 Task: Create new vendor bill with Date Opened: 26-Apr-23, Select Vendor: La Salsa, Terms: Net 7. Make bill entry for item-1 with Date: 26-Apr-23, Description: Loaded Nachos, Expense Account: Travel & Entertainment : Meals, Quantity: 1, Unit Price: 14.99, Sales Tax: Y, Sales Tax Included: Y, Tax Table: Sales Tax. Make entry for item-2 with Date: 26-Apr-23, Description: Fajitas, Expense Account: Travel & Entertainment : Meals, Quantity: 2, Unit Price: 6.29, Sales Tax: Y, Sales Tax Included: Y, Tax Table: Sales Tax. Post Bill with Post Date: 26-Apr-23, Post to Accounts: Liabilities:Accounts Payble. Pay / Process Payment with Transaction Date: 02-May-23, Amount: 27.57, Transfer Account: Checking Account. Go to 'Print Bill'.
Action: Mouse moved to (134, 30)
Screenshot: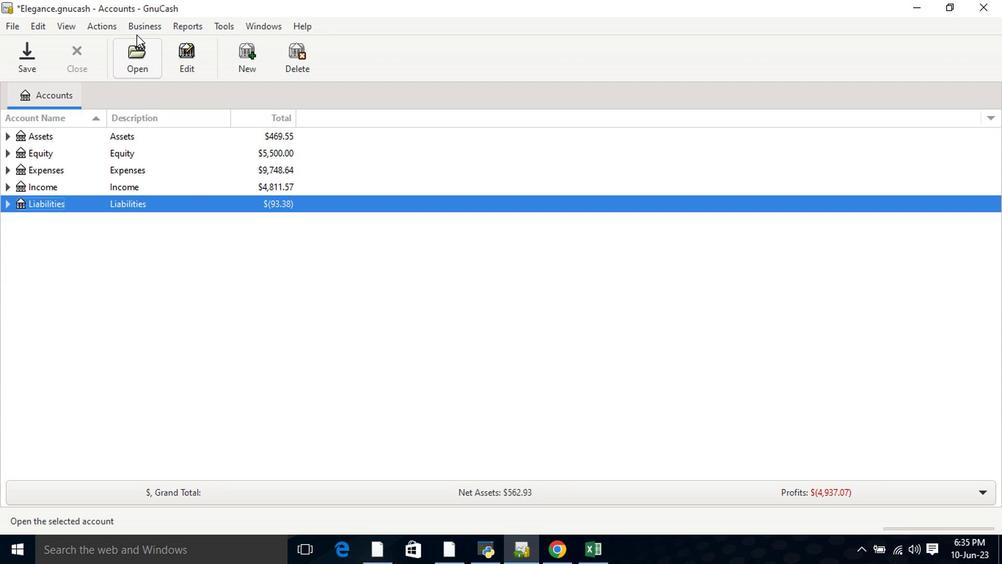 
Action: Mouse pressed left at (134, 30)
Screenshot: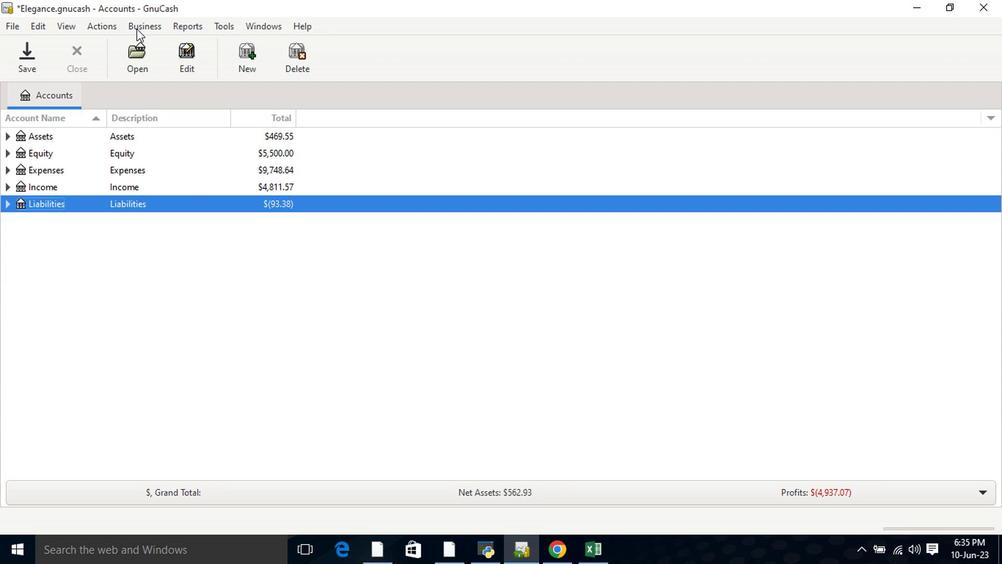 
Action: Mouse moved to (155, 61)
Screenshot: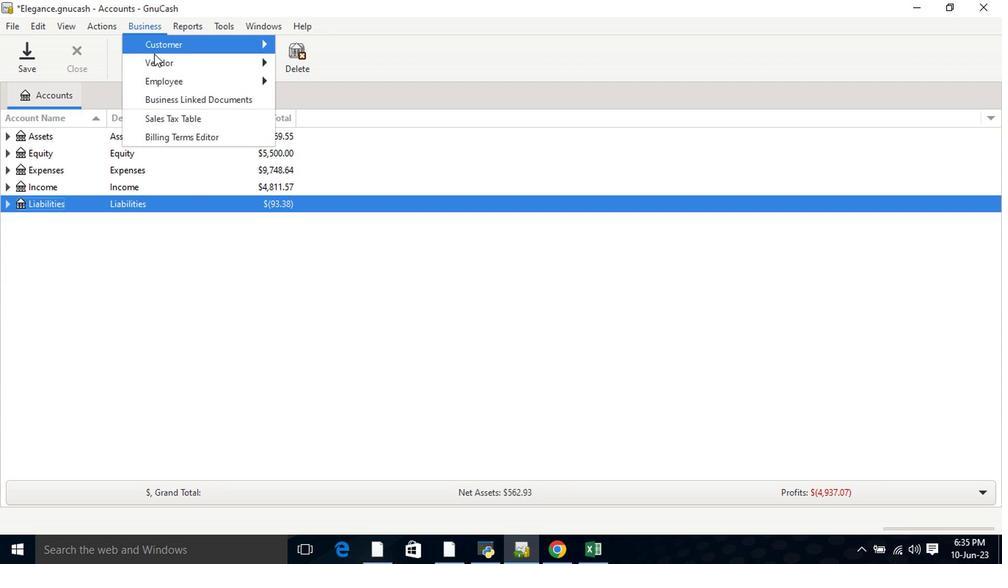 
Action: Mouse pressed left at (155, 61)
Screenshot: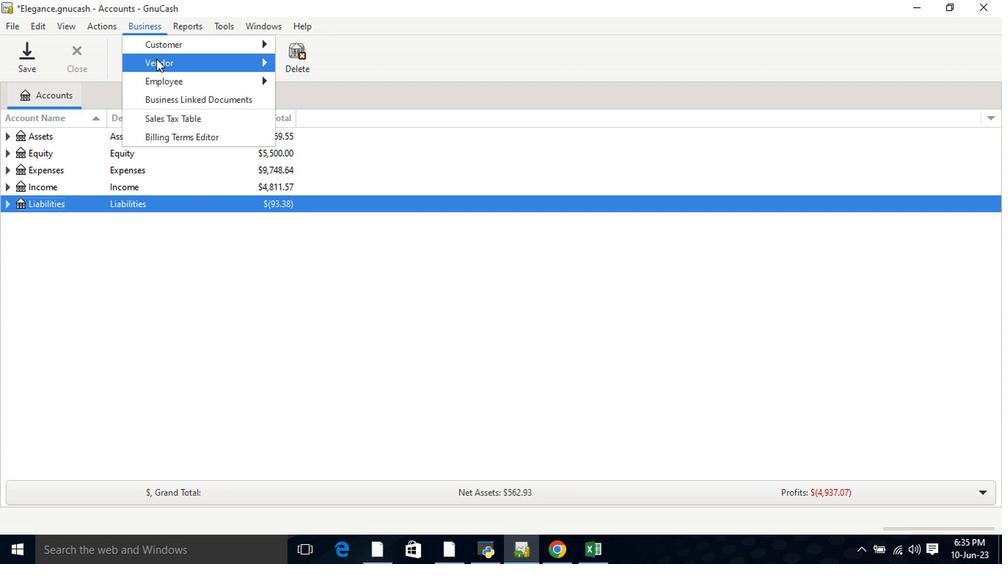 
Action: Mouse moved to (321, 118)
Screenshot: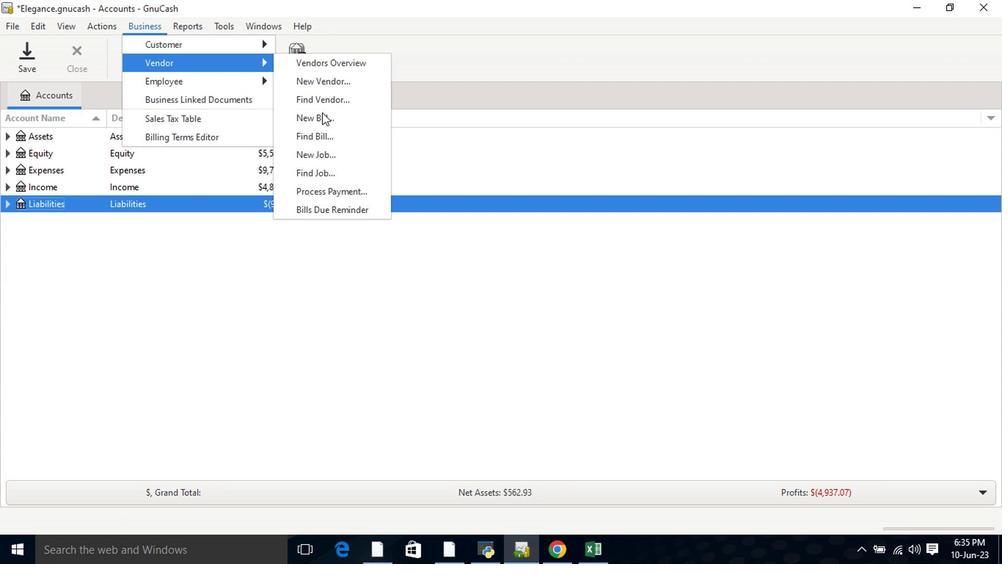 
Action: Mouse pressed left at (321, 118)
Screenshot: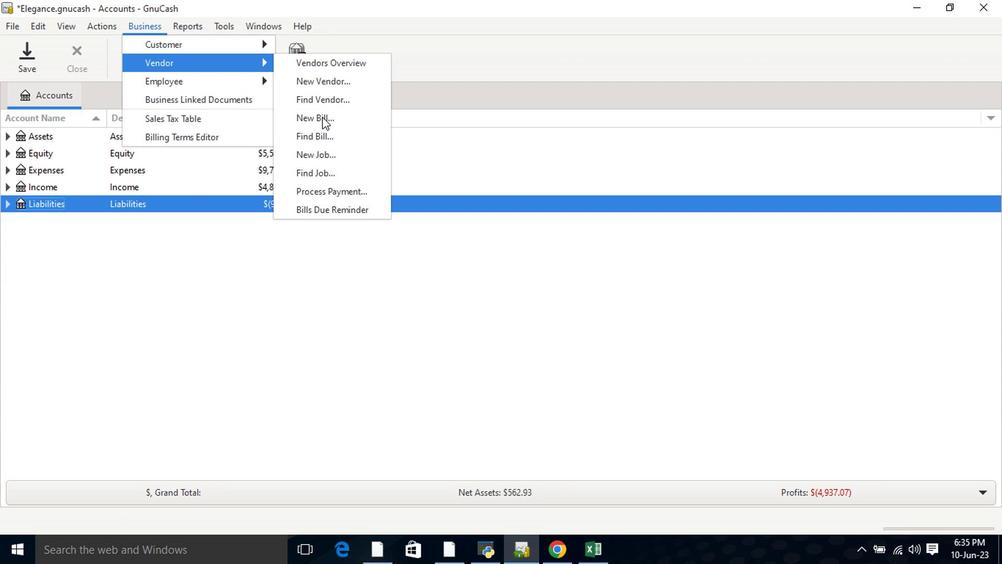 
Action: Mouse moved to (594, 190)
Screenshot: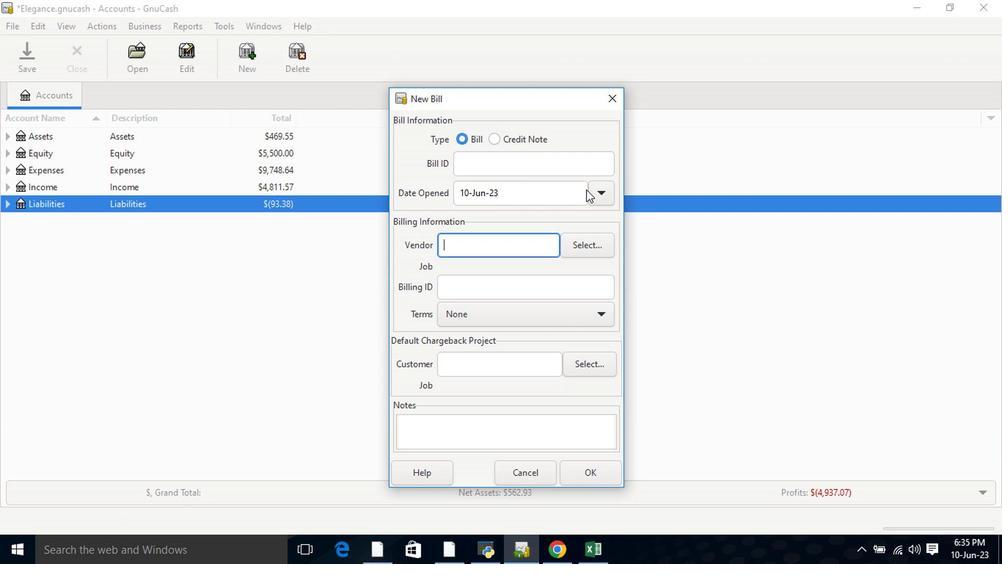 
Action: Mouse pressed left at (594, 190)
Screenshot: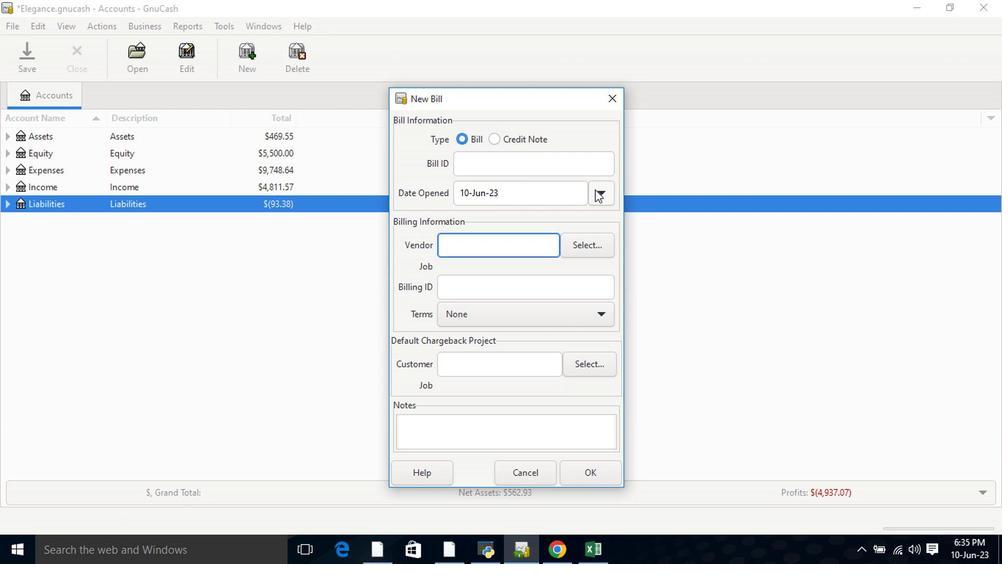 
Action: Mouse moved to (484, 217)
Screenshot: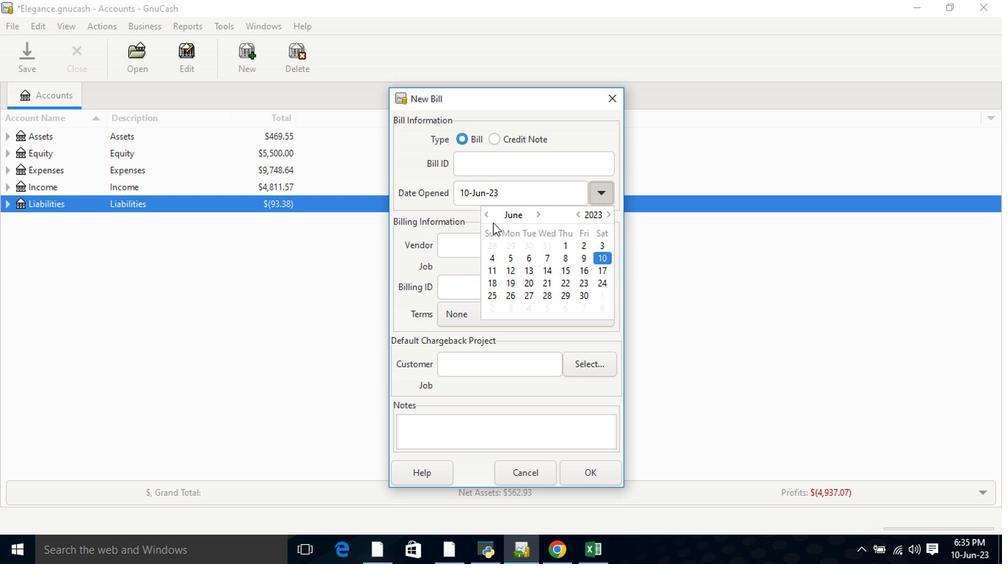 
Action: Mouse pressed left at (484, 217)
Screenshot: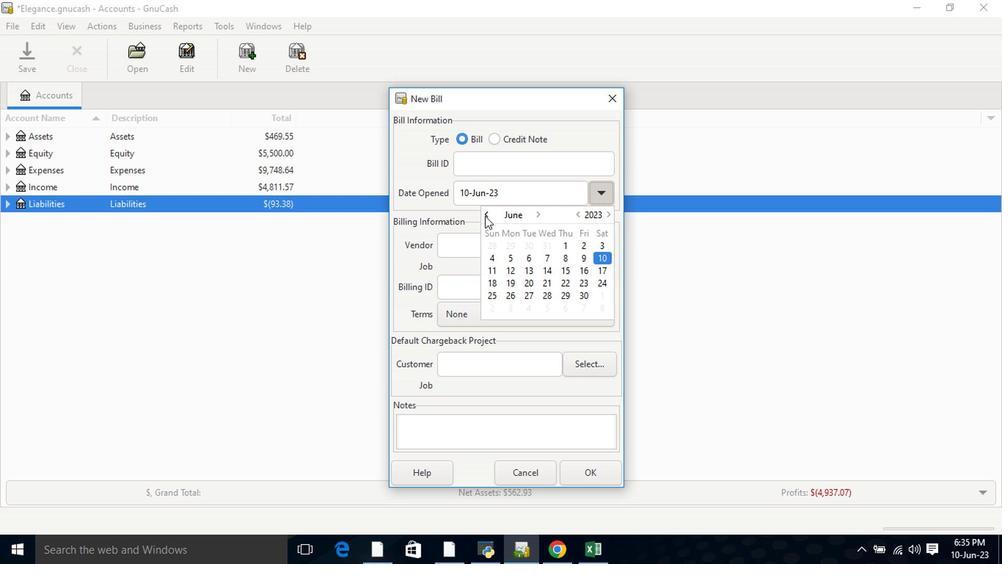
Action: Mouse pressed left at (484, 217)
Screenshot: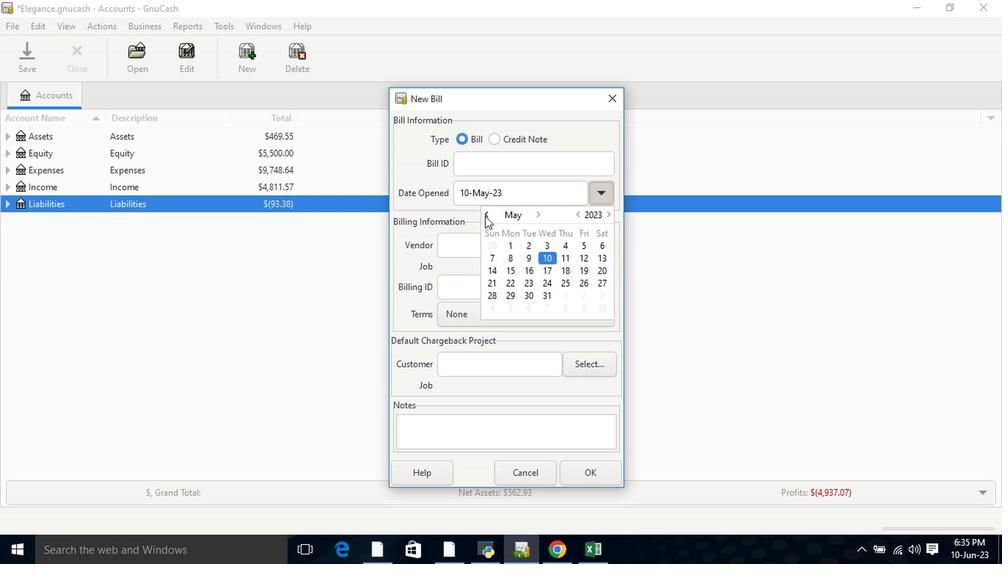 
Action: Mouse moved to (542, 296)
Screenshot: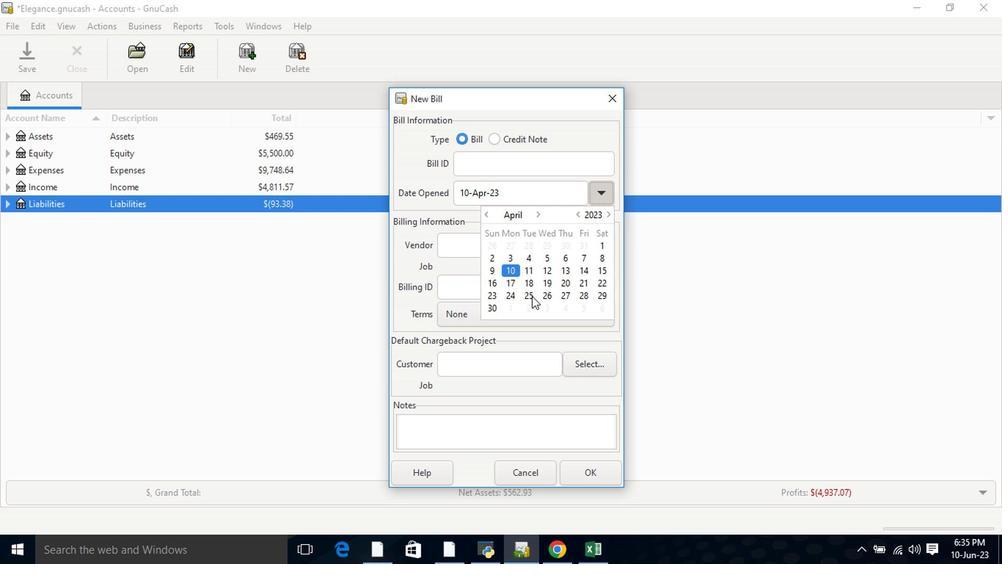 
Action: Mouse pressed left at (542, 296)
Screenshot: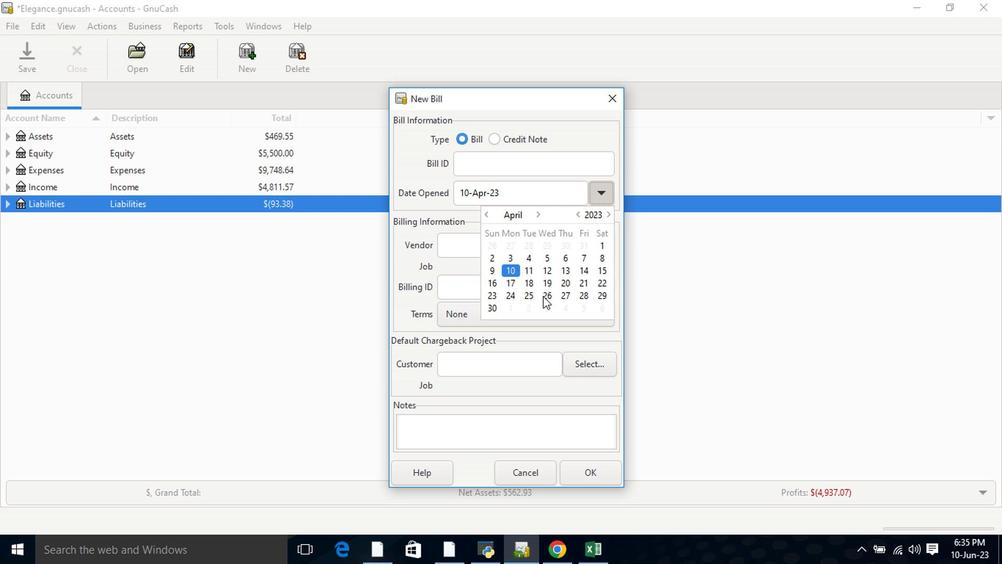 
Action: Mouse pressed left at (542, 296)
Screenshot: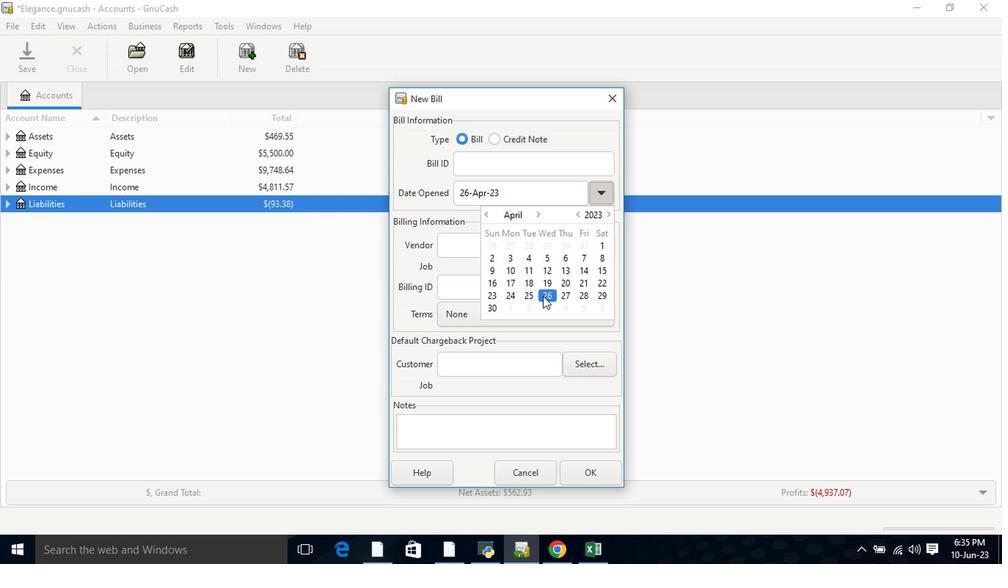 
Action: Mouse moved to (520, 252)
Screenshot: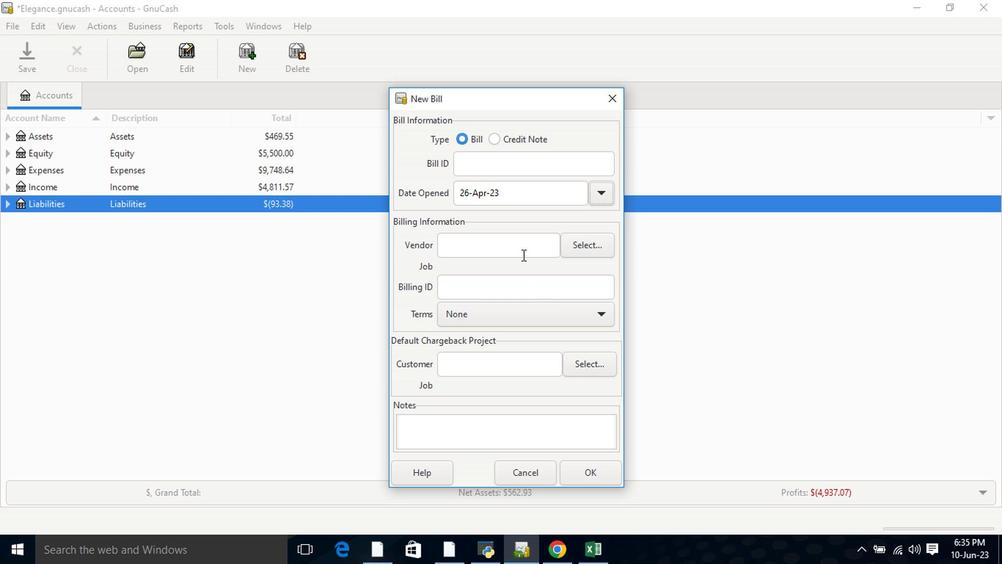 
Action: Mouse pressed left at (520, 252)
Screenshot: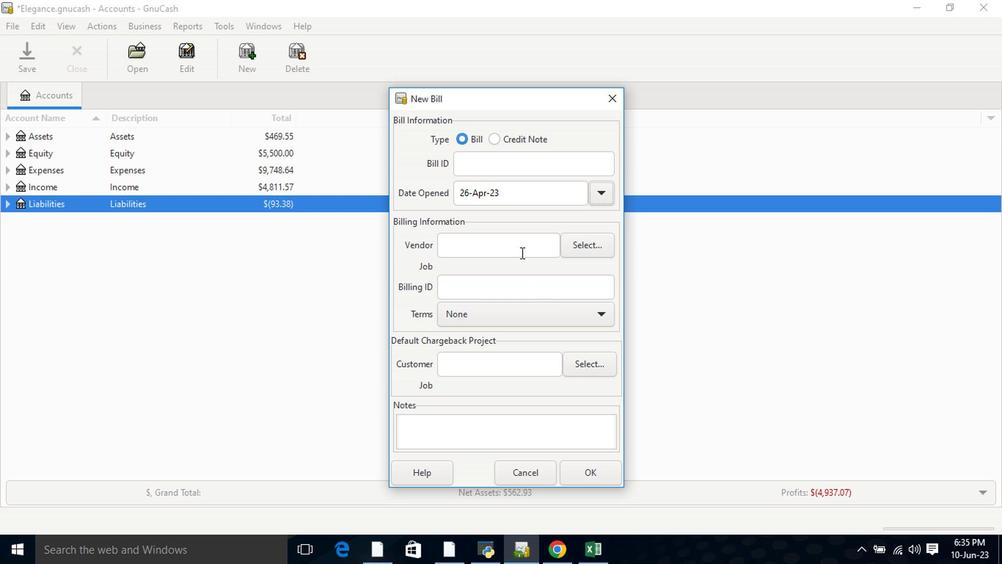 
Action: Key pressed <Key.shift>La
Screenshot: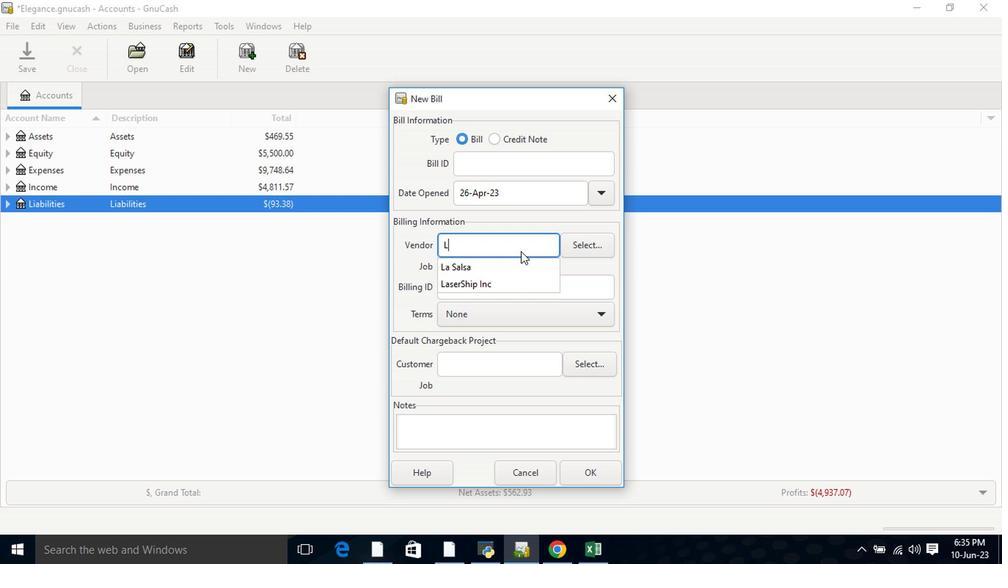 
Action: Mouse moved to (490, 263)
Screenshot: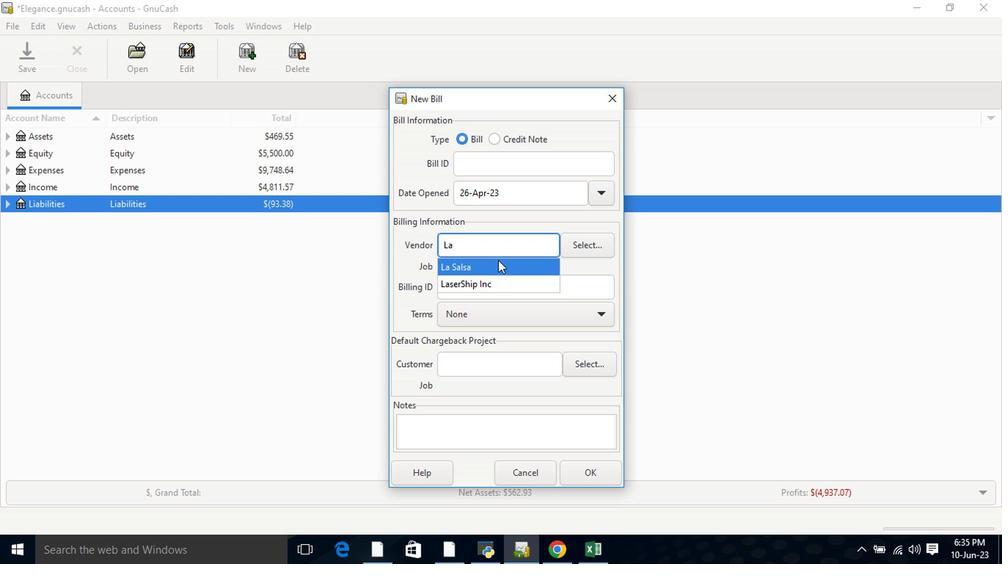 
Action: Mouse pressed left at (490, 263)
Screenshot: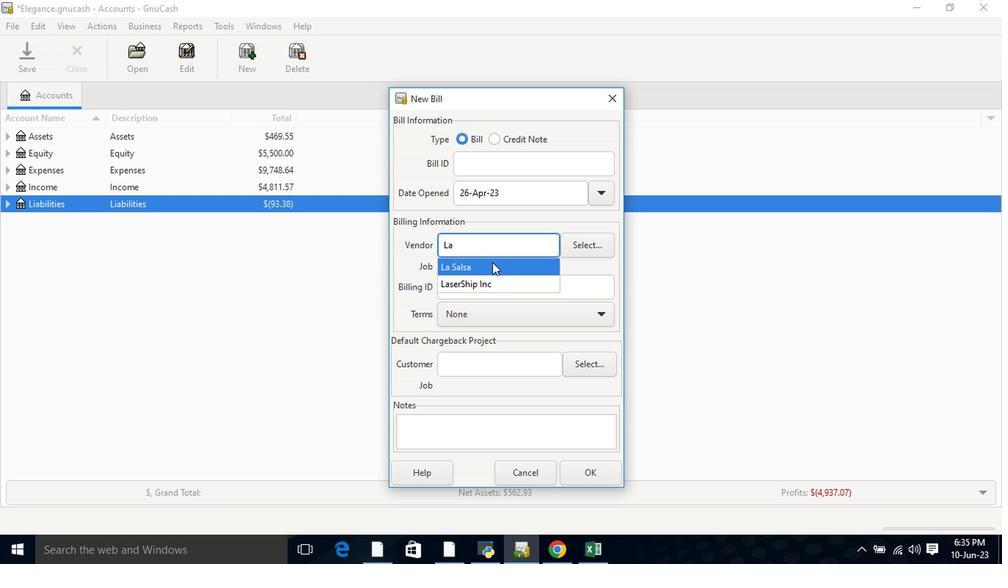 
Action: Mouse moved to (500, 331)
Screenshot: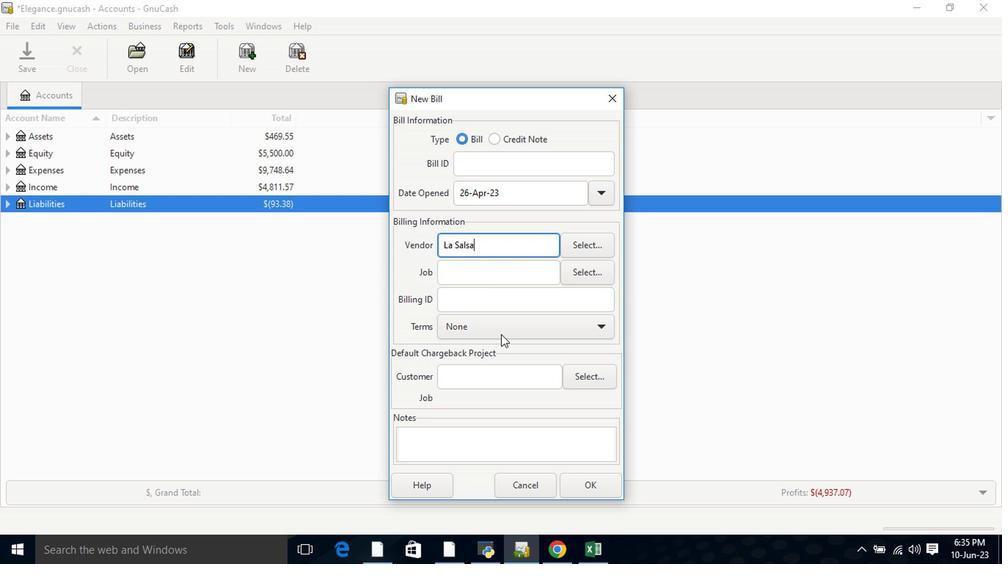 
Action: Mouse pressed left at (500, 331)
Screenshot: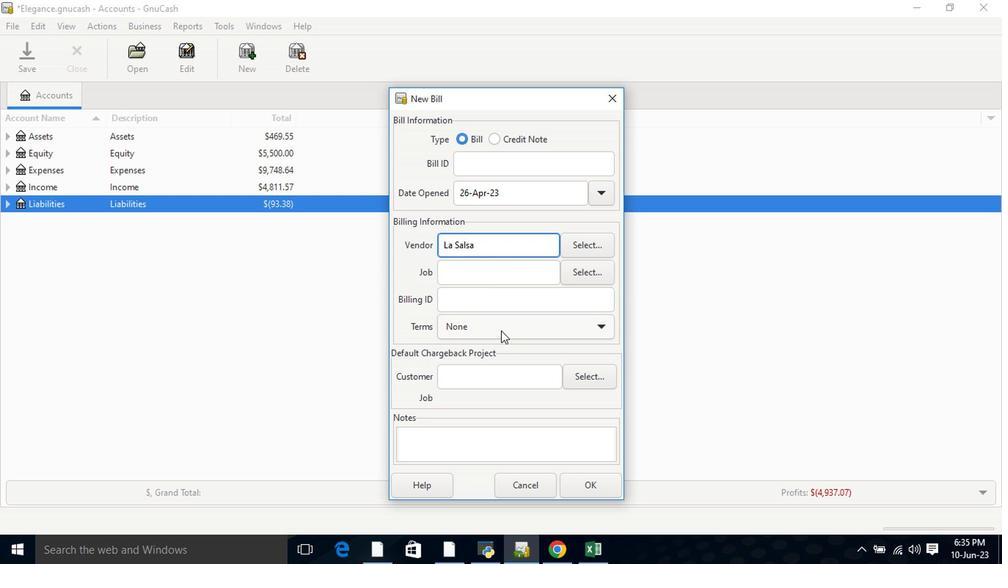 
Action: Mouse moved to (497, 382)
Screenshot: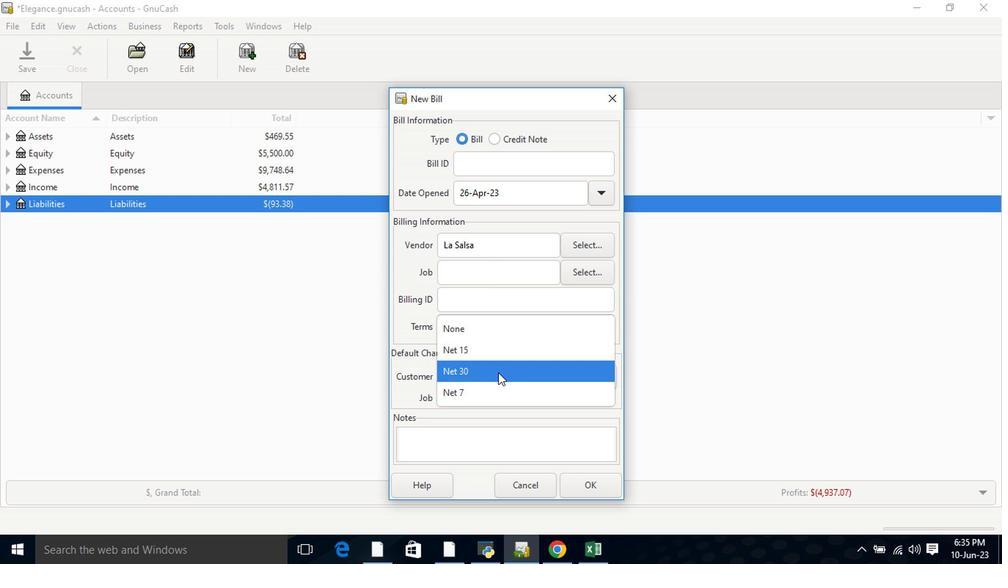 
Action: Mouse pressed left at (497, 382)
Screenshot: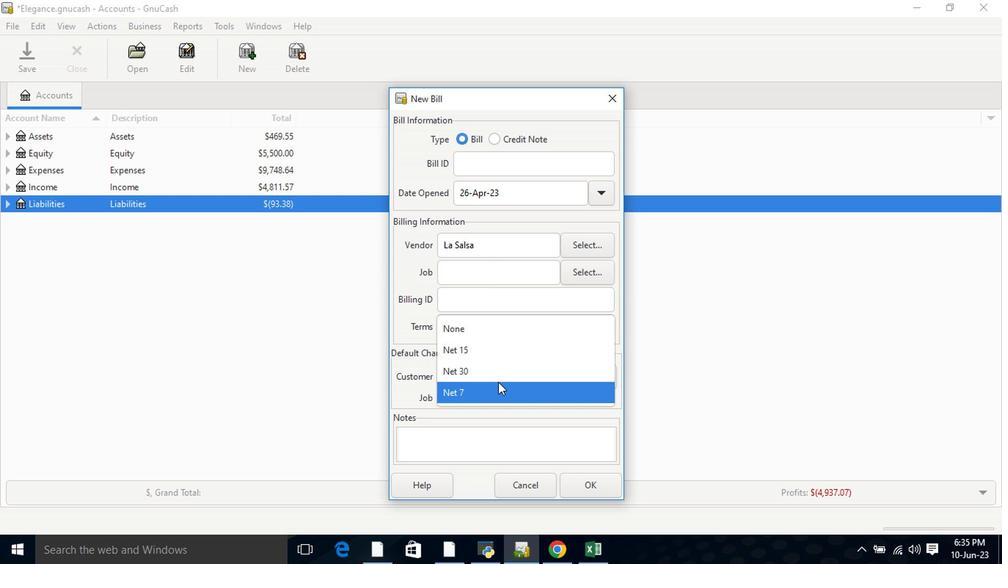 
Action: Mouse moved to (584, 478)
Screenshot: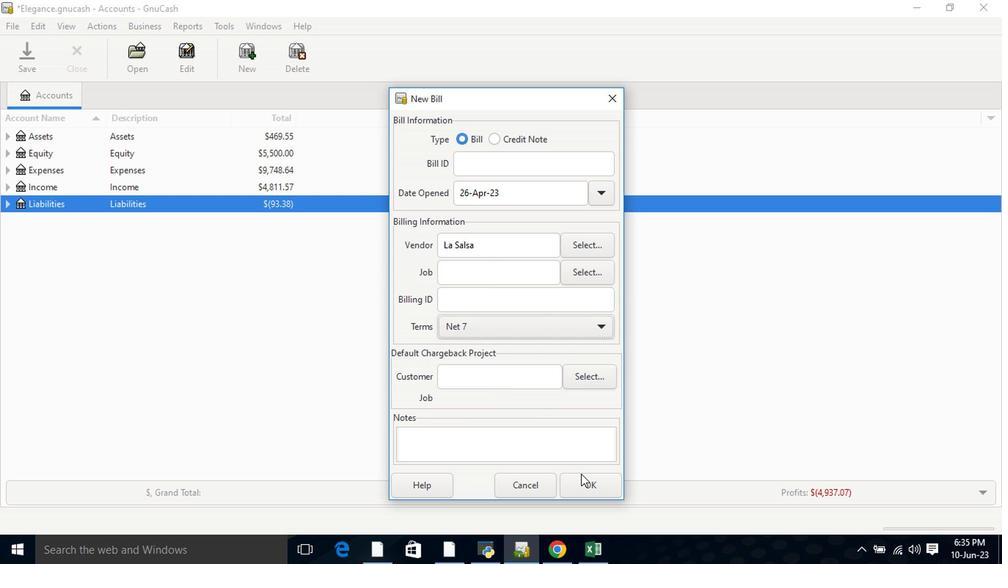 
Action: Mouse pressed left at (584, 478)
Screenshot: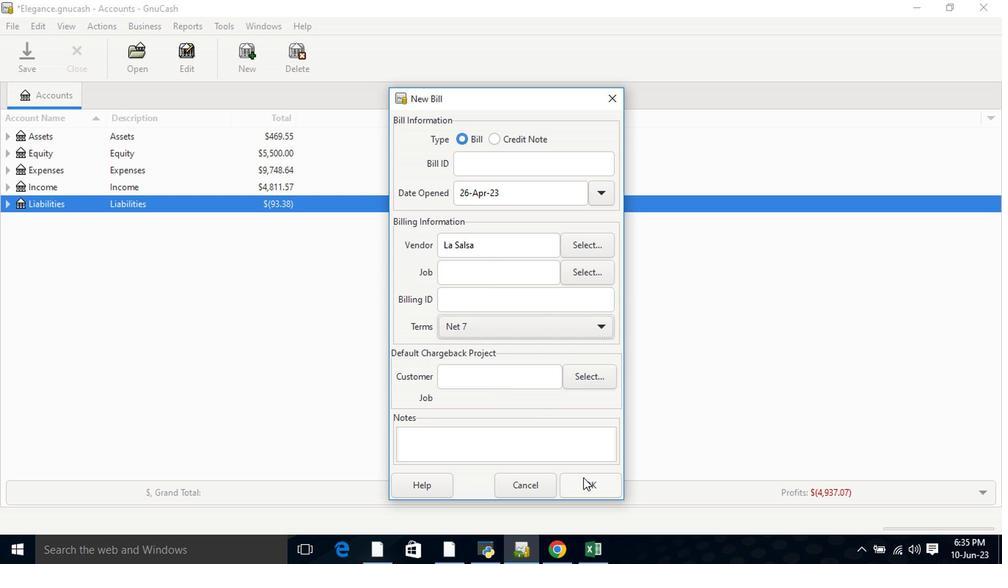 
Action: Mouse moved to (168, 344)
Screenshot: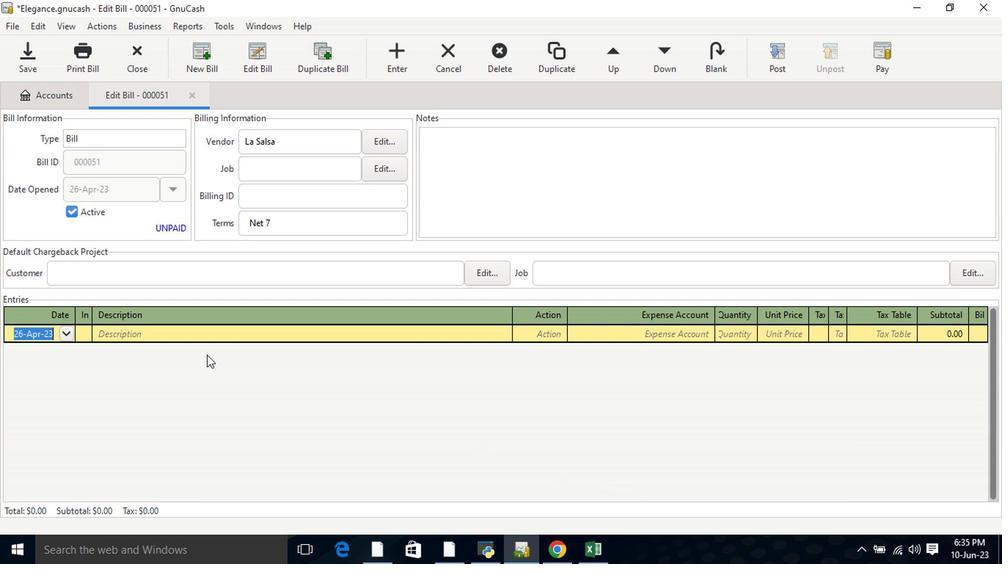 
Action: Key pressed <Key.tab><Key.shift>Loaded<Key.space><Key.shift>Nachos<Key.tab>1<Key.tab>14.99<Key.tab>
Screenshot: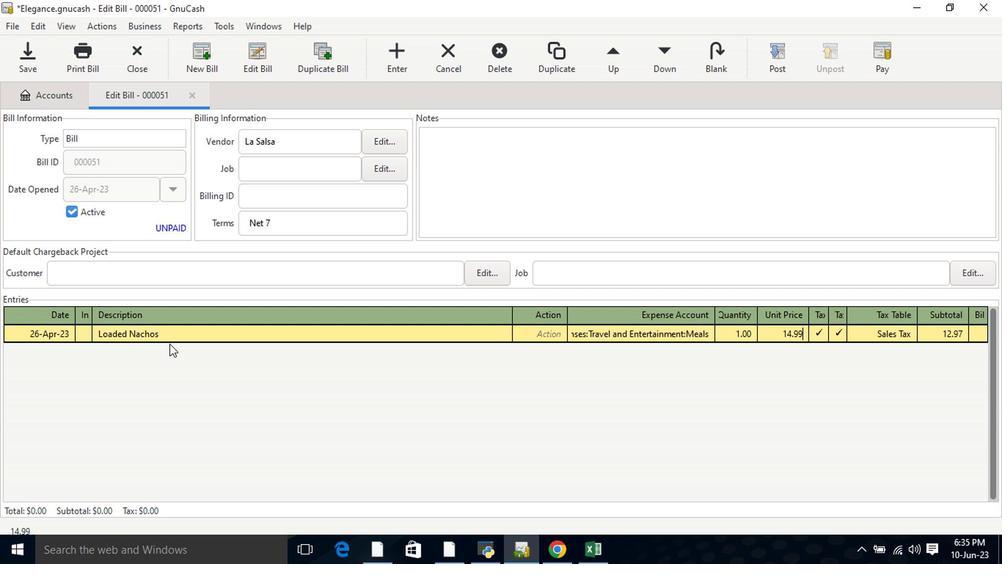 
Action: Mouse moved to (168, 344)
Screenshot: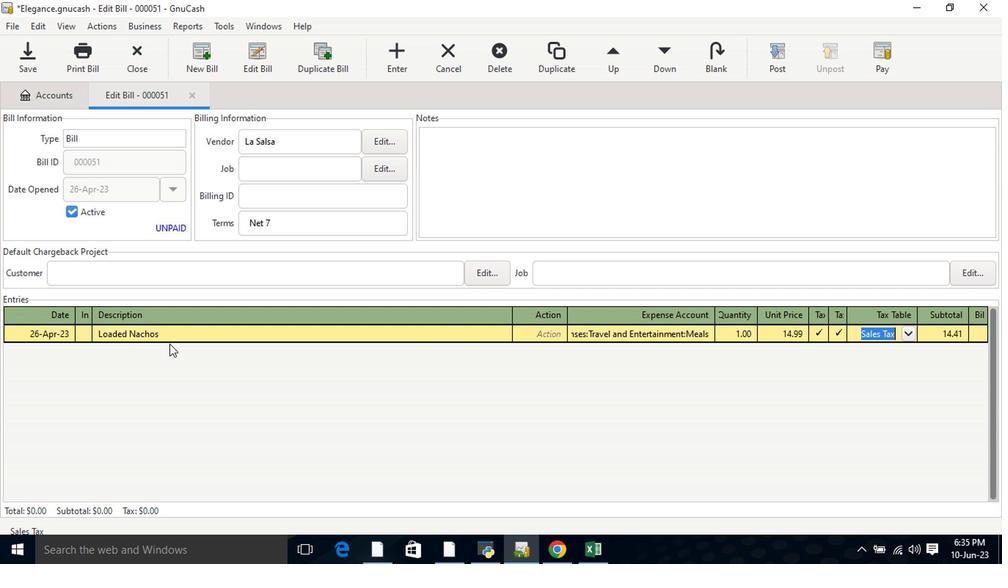 
Action: Key pressed <Key.tab><Key.tab><Key.shift>Fajitas<Key.tab><Key.tab>mea<Key.tab>2<Key.tab>6.29<Key.tab>
Screenshot: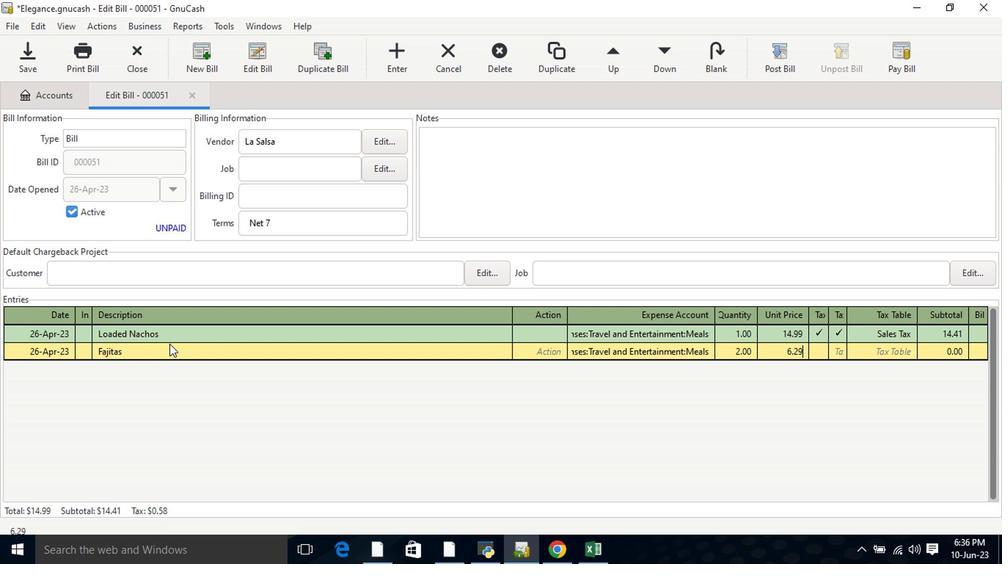 
Action: Mouse moved to (820, 352)
Screenshot: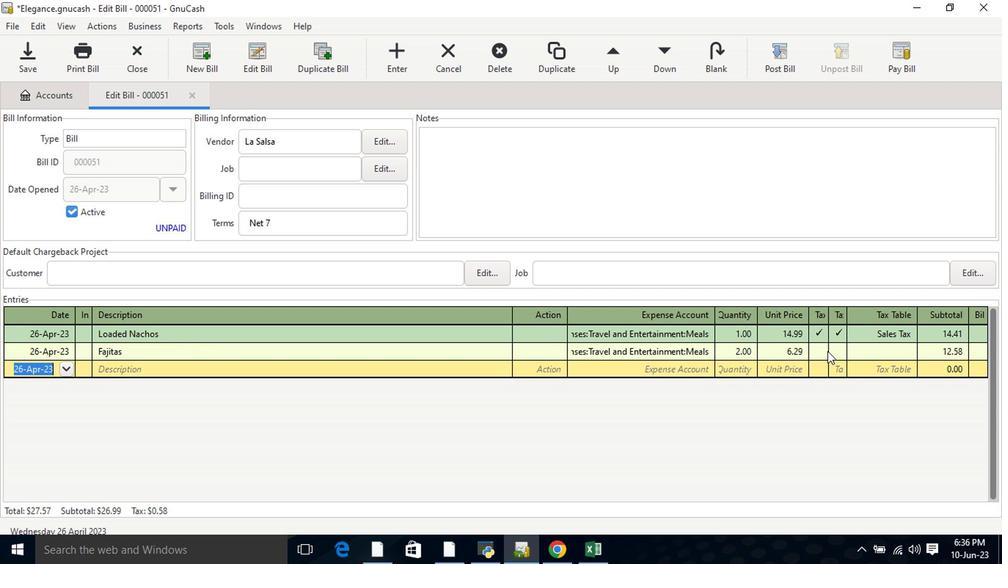 
Action: Mouse pressed left at (820, 352)
Screenshot: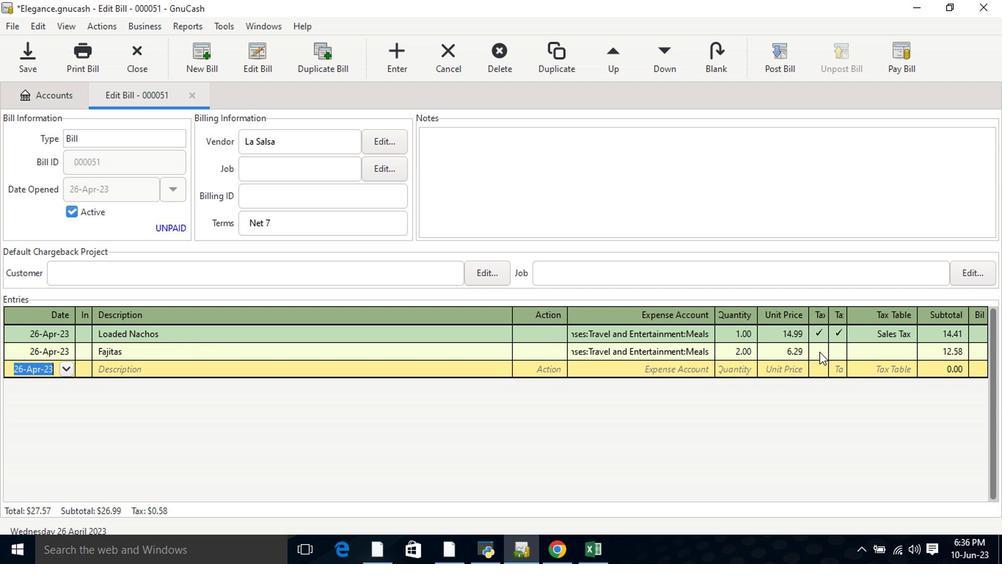 
Action: Mouse moved to (820, 352)
Screenshot: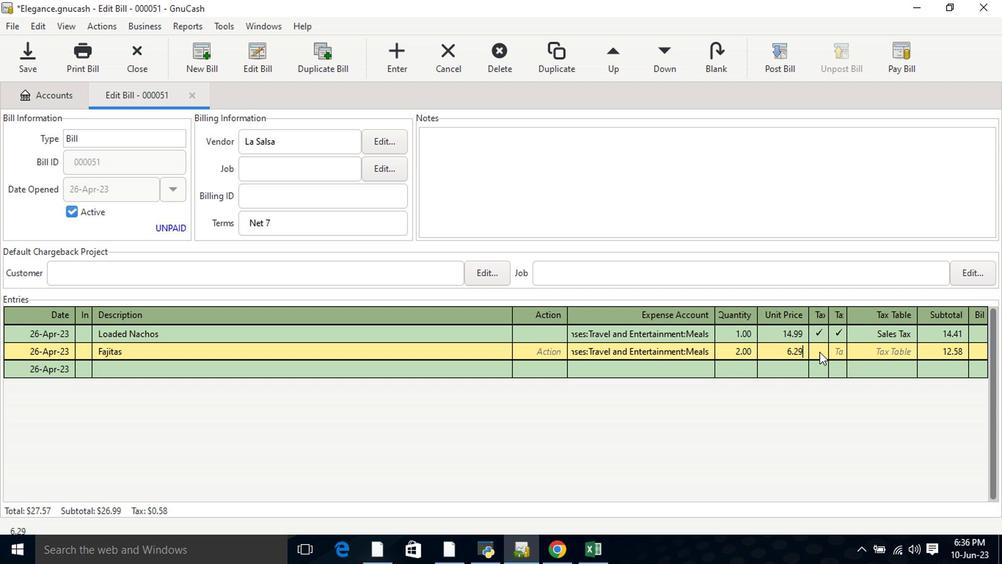 
Action: Mouse pressed left at (820, 352)
Screenshot: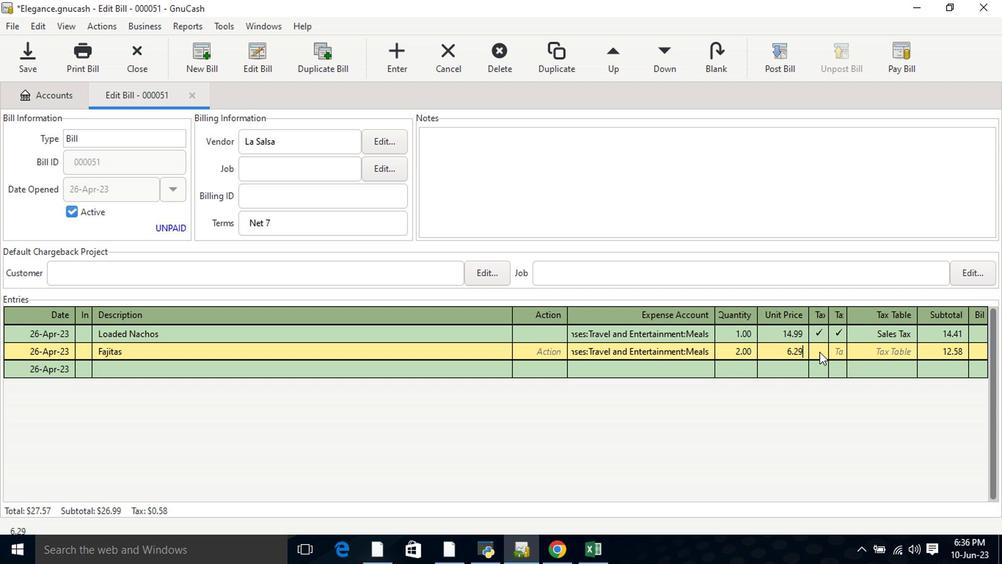 
Action: Mouse moved to (833, 352)
Screenshot: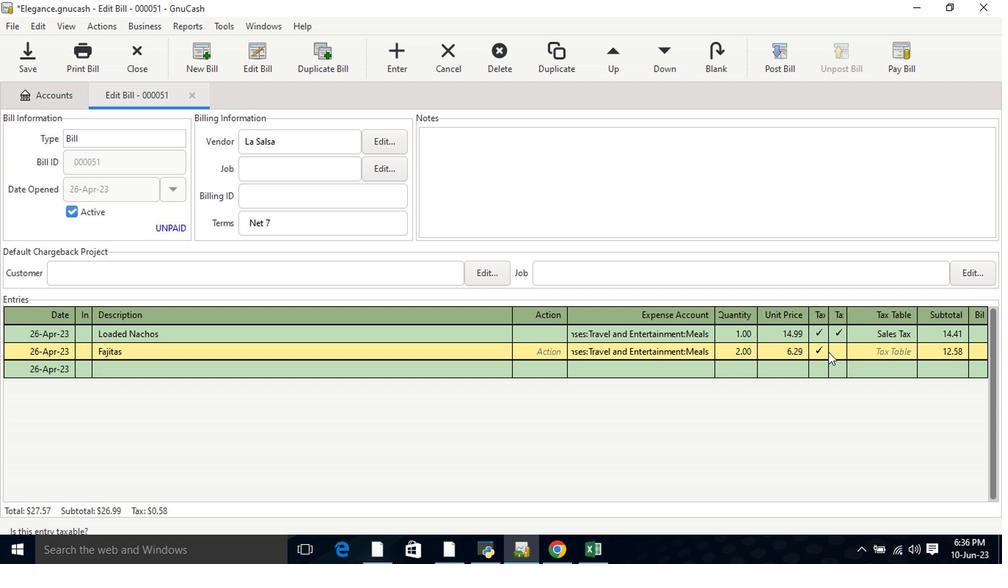 
Action: Mouse pressed left at (833, 352)
Screenshot: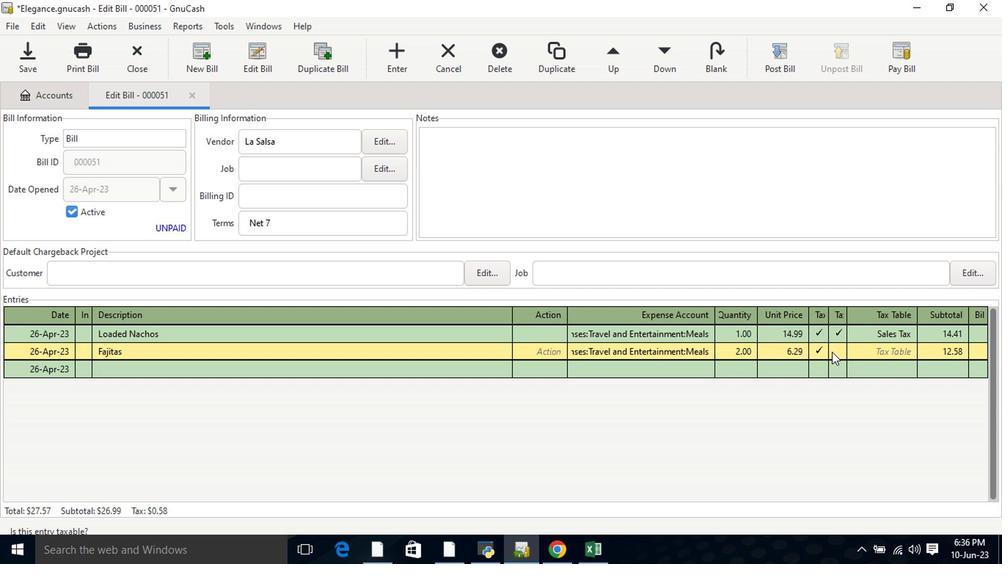 
Action: Mouse moved to (893, 354)
Screenshot: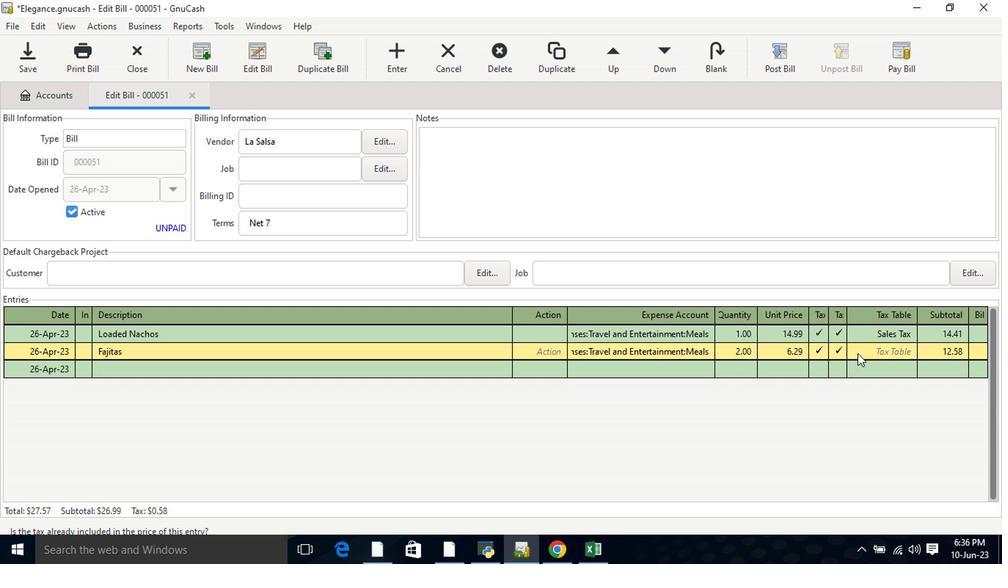 
Action: Mouse pressed left at (893, 354)
Screenshot: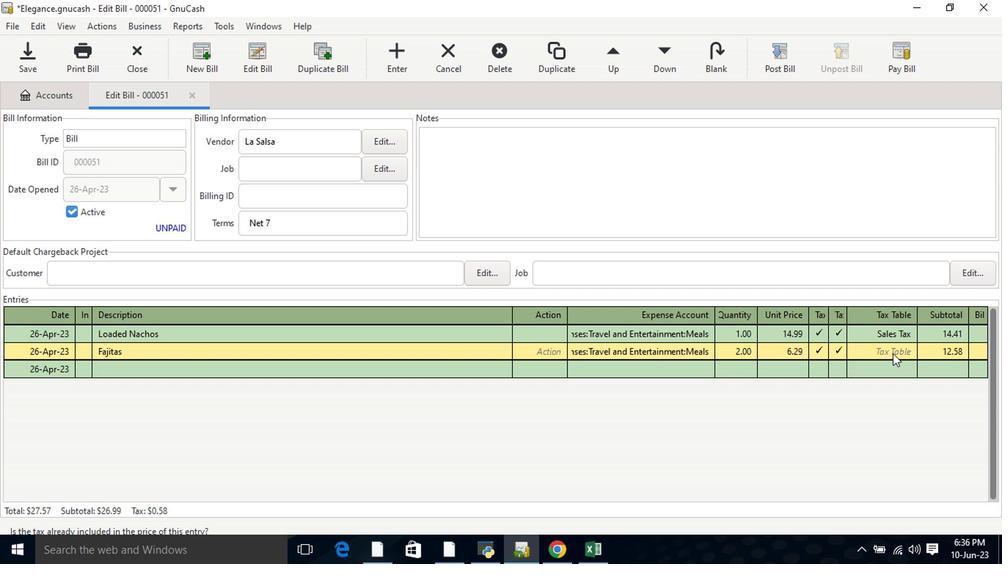 
Action: Mouse moved to (906, 354)
Screenshot: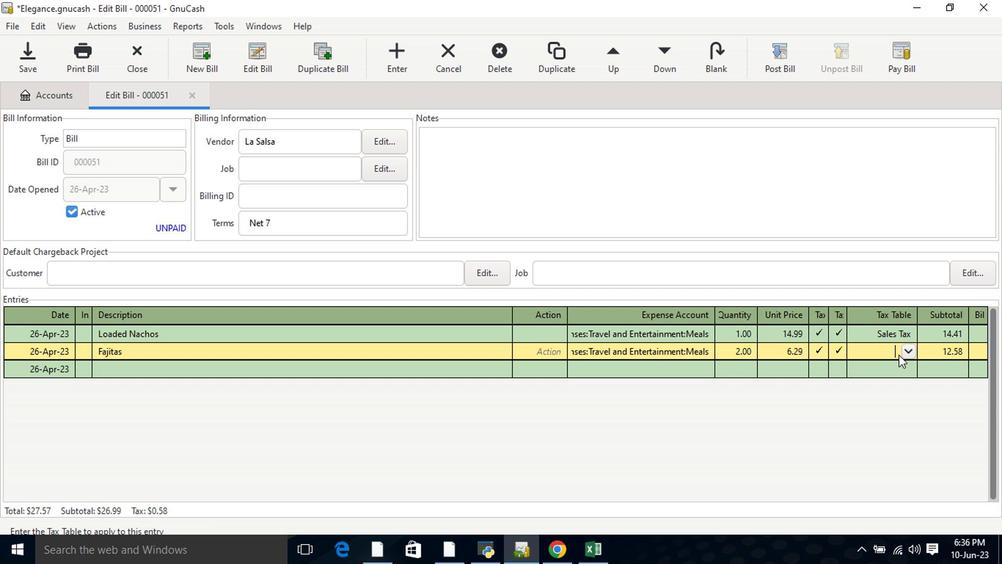 
Action: Mouse pressed left at (906, 354)
Screenshot: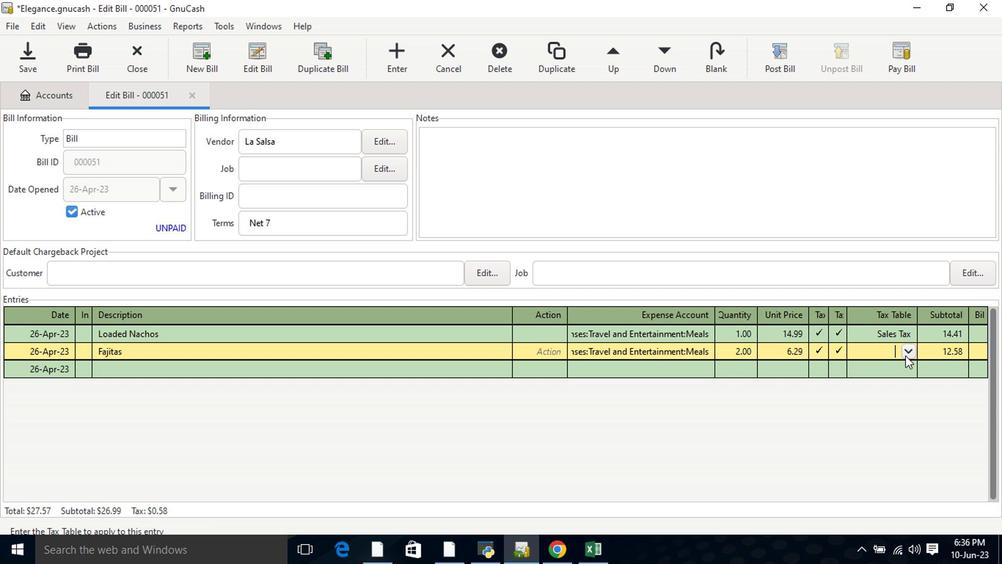 
Action: Mouse moved to (903, 366)
Screenshot: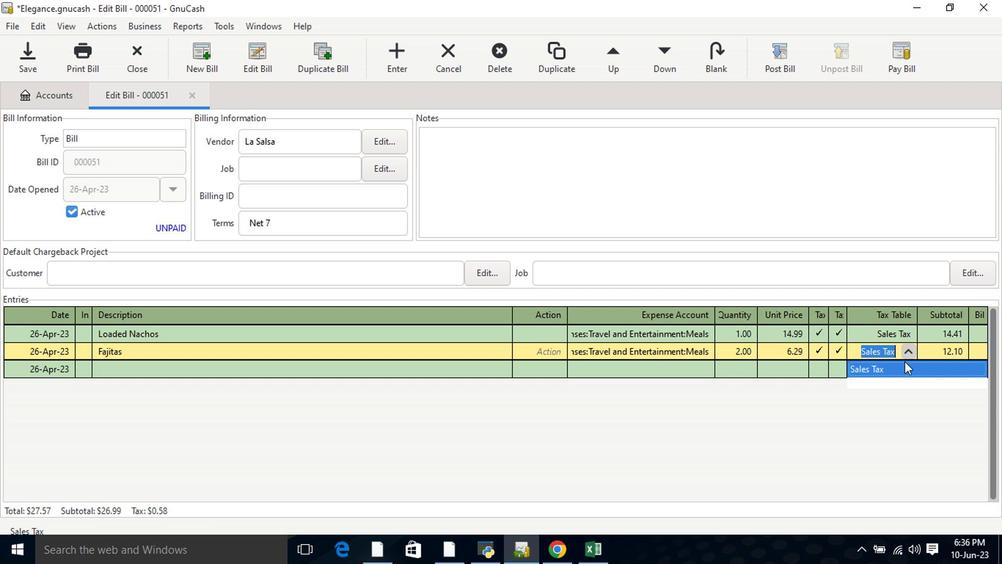 
Action: Mouse pressed left at (903, 366)
Screenshot: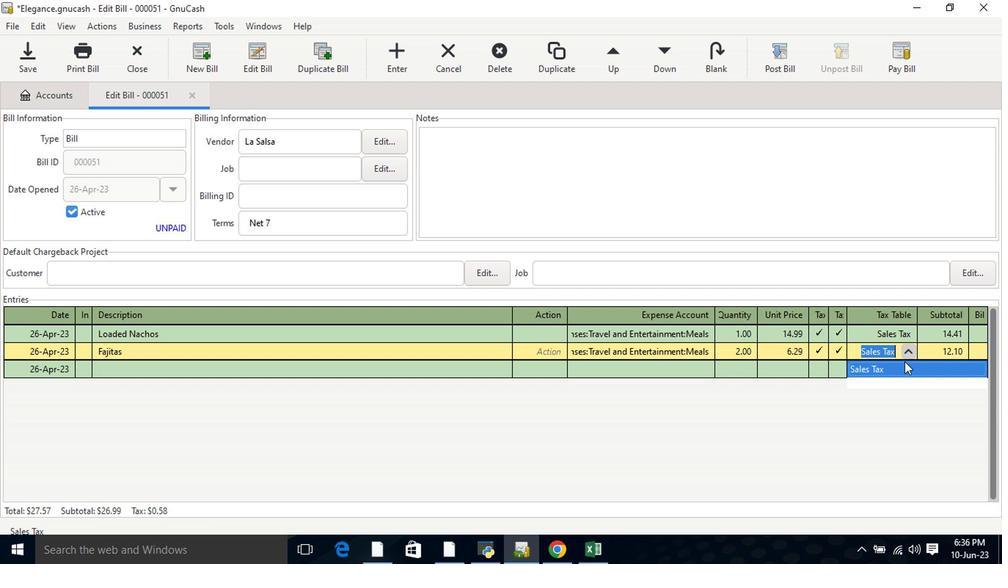 
Action: Key pressed <Key.tab>
Screenshot: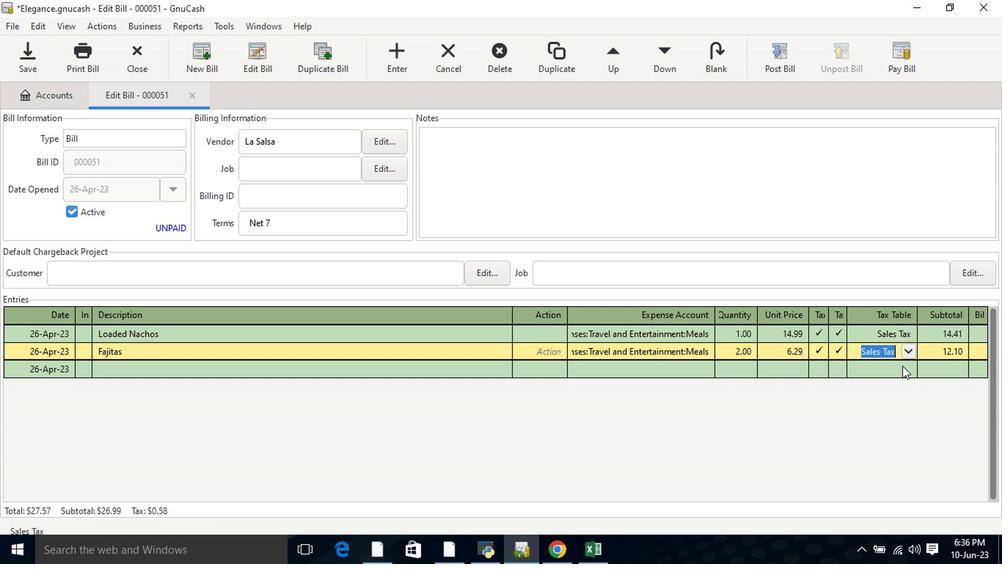 
Action: Mouse moved to (765, 58)
Screenshot: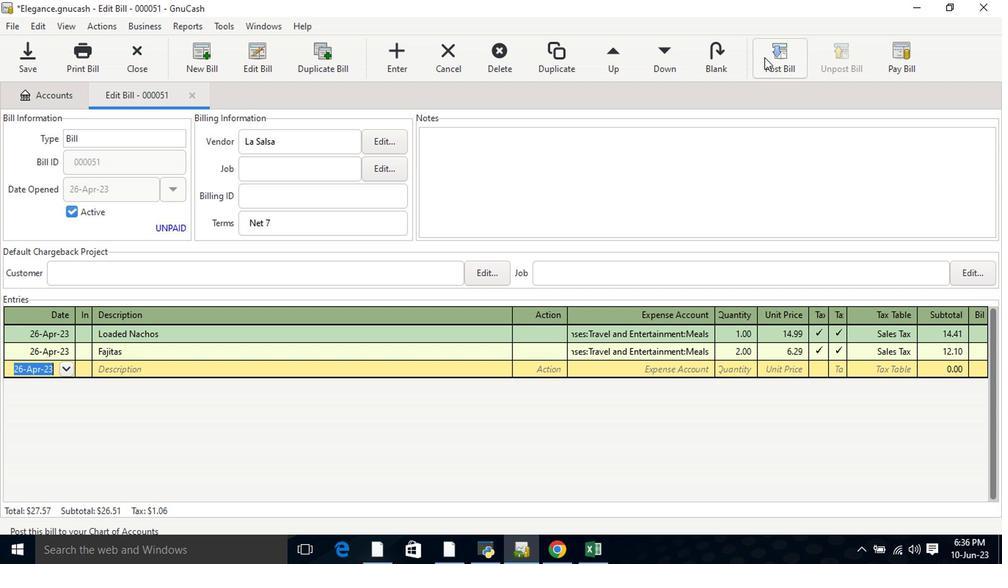 
Action: Mouse pressed left at (765, 58)
Screenshot: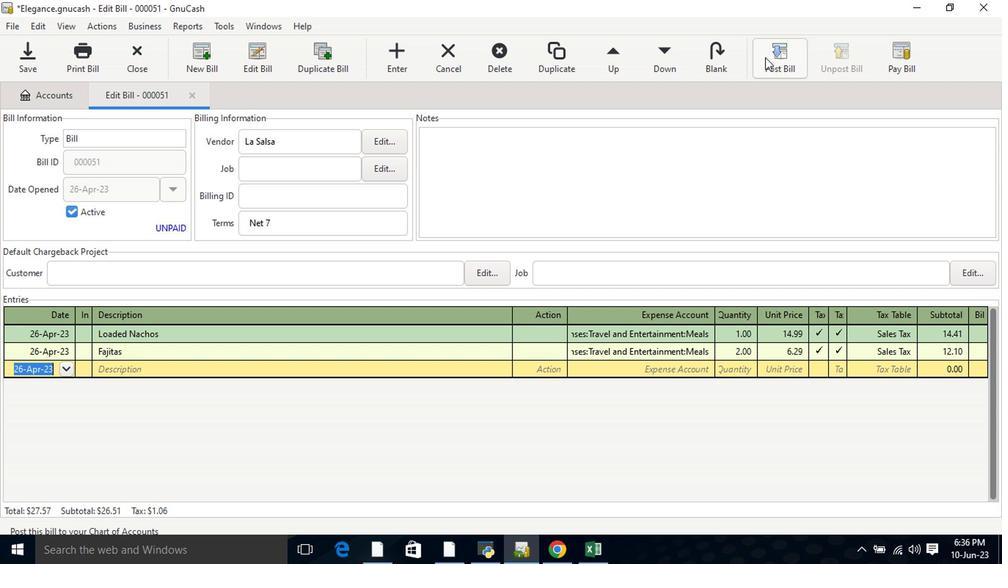 
Action: Mouse moved to (628, 241)
Screenshot: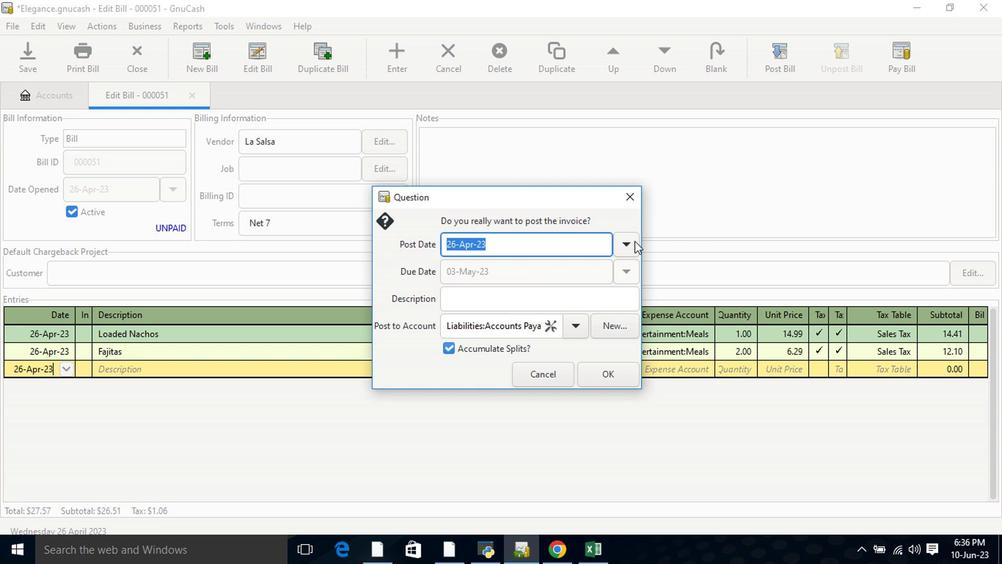 
Action: Mouse pressed left at (628, 241)
Screenshot: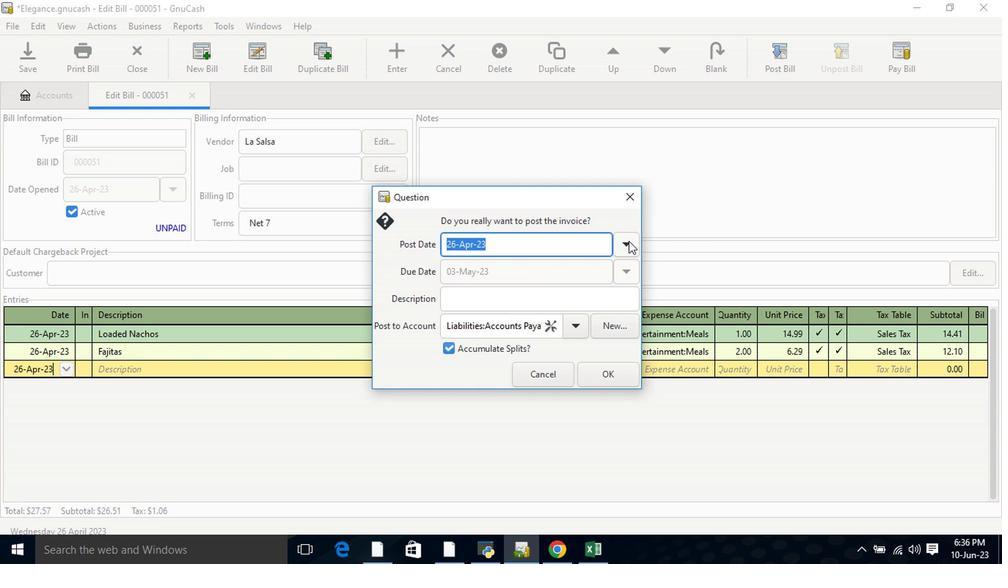 
Action: Mouse moved to (574, 345)
Screenshot: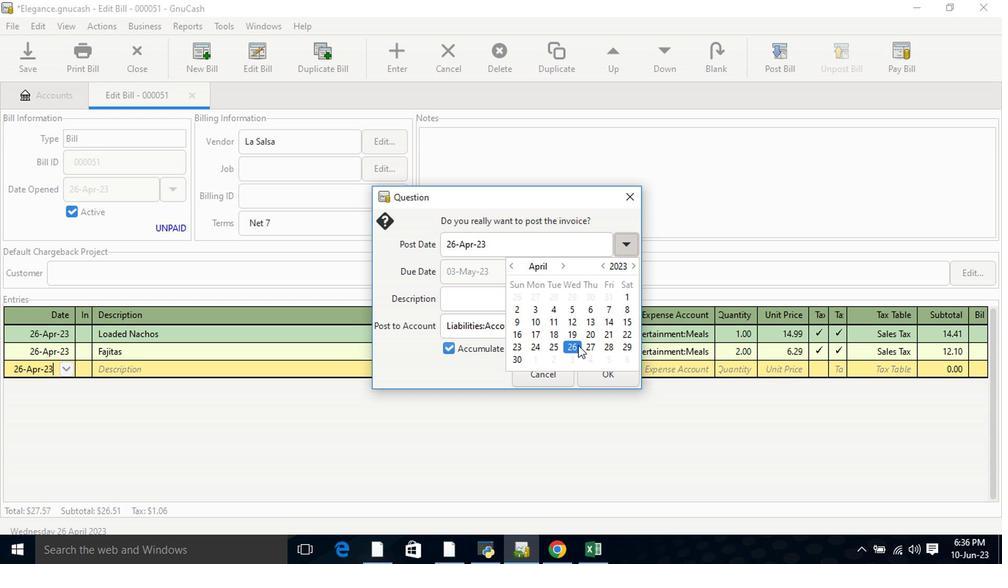 
Action: Mouse pressed left at (574, 345)
Screenshot: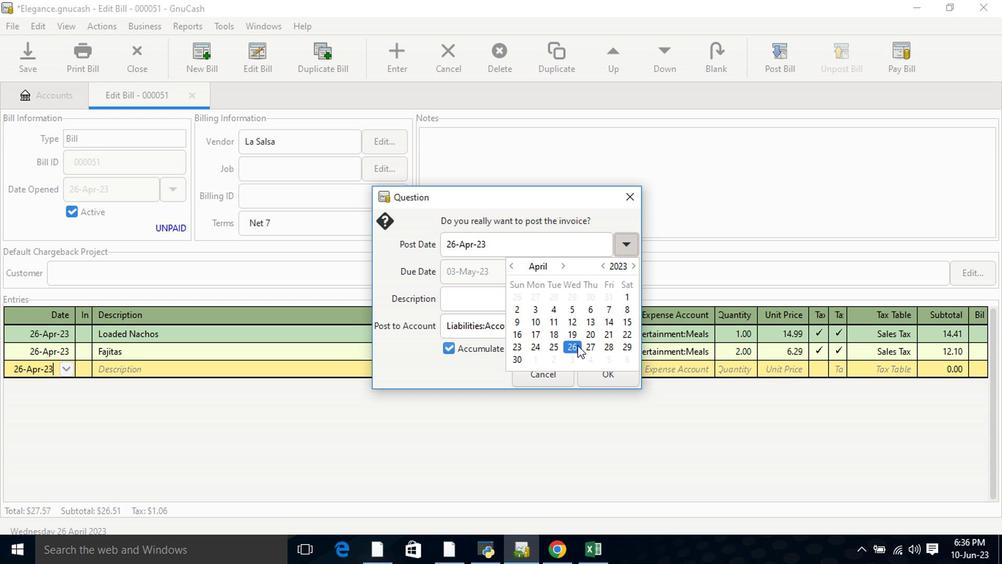 
Action: Mouse moved to (607, 374)
Screenshot: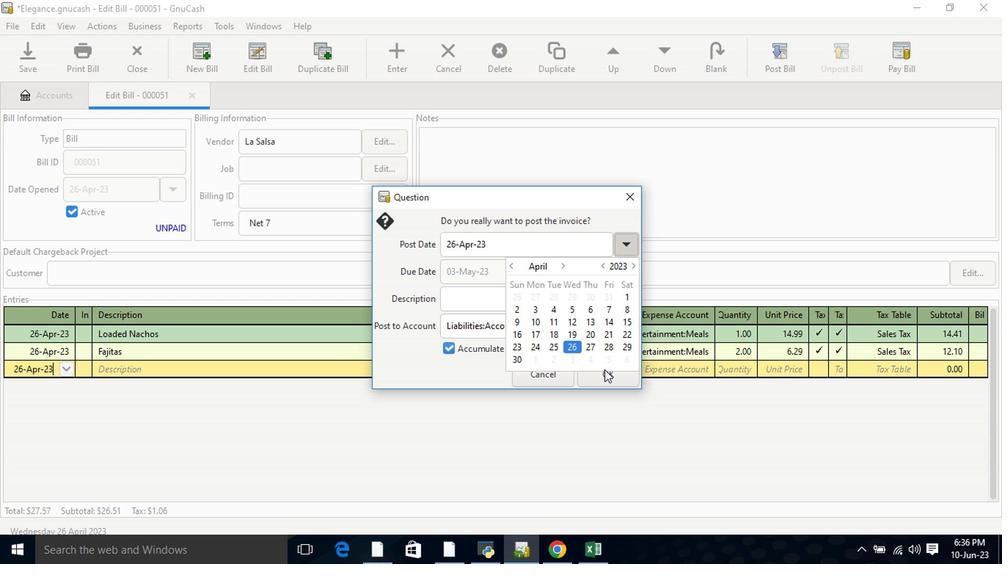 
Action: Mouse pressed left at (607, 374)
Screenshot: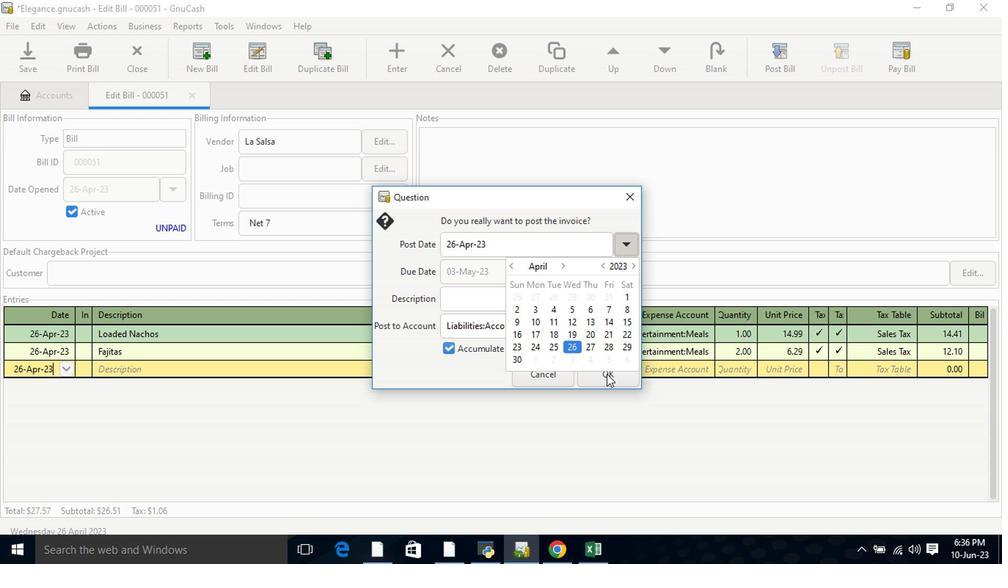 
Action: Mouse moved to (607, 374)
Screenshot: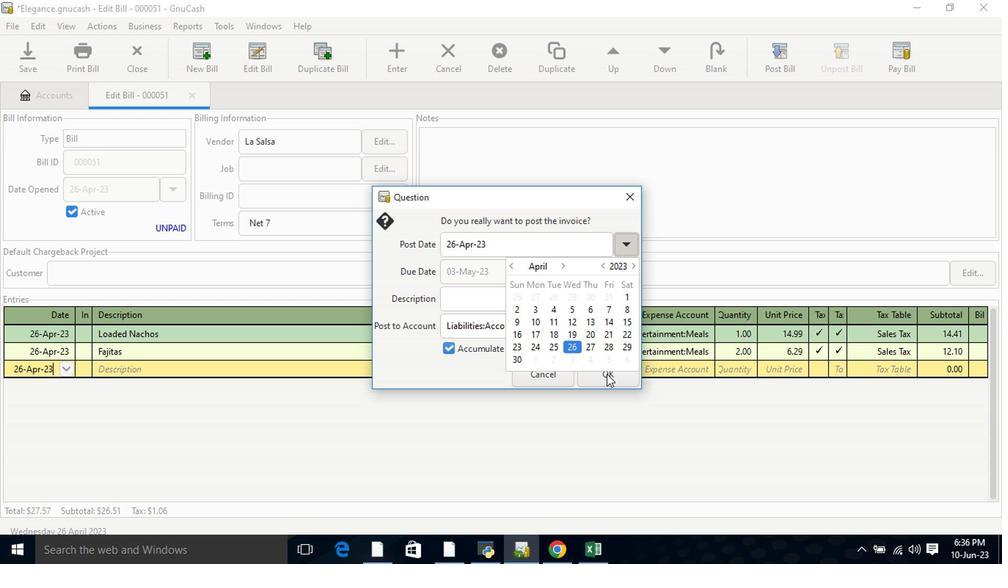 
Action: Mouse pressed left at (607, 374)
Screenshot: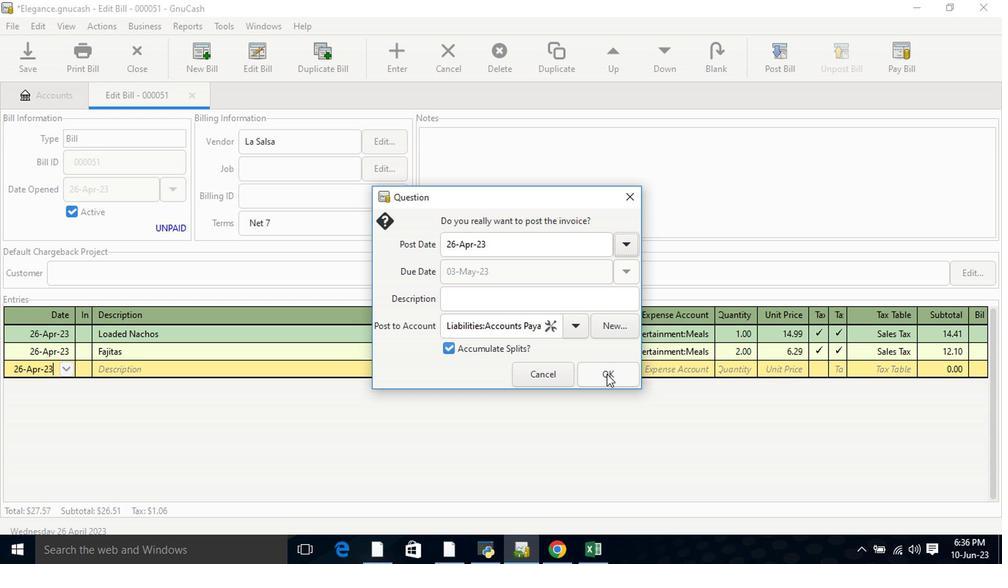 
Action: Mouse moved to (878, 67)
Screenshot: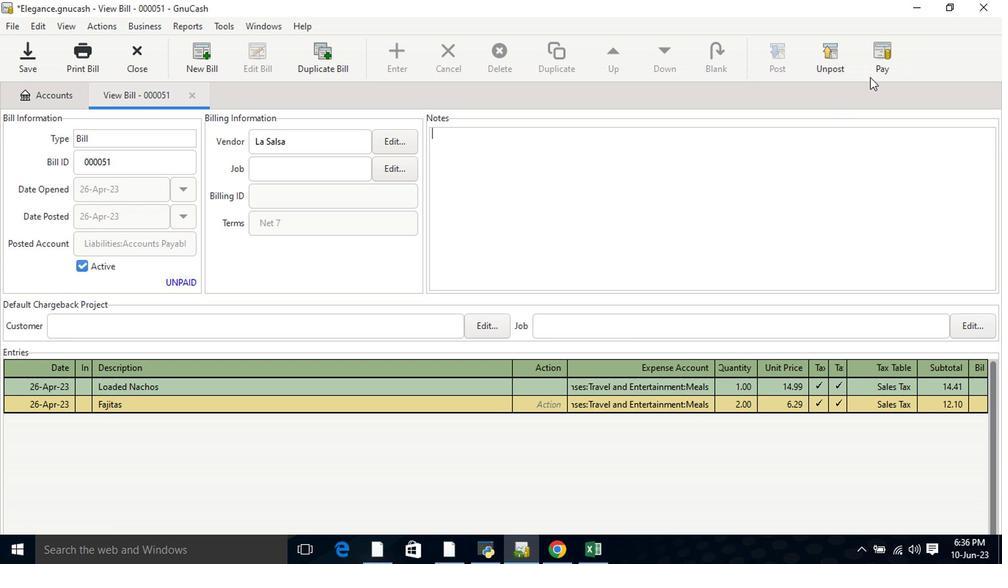 
Action: Mouse pressed left at (878, 67)
Screenshot: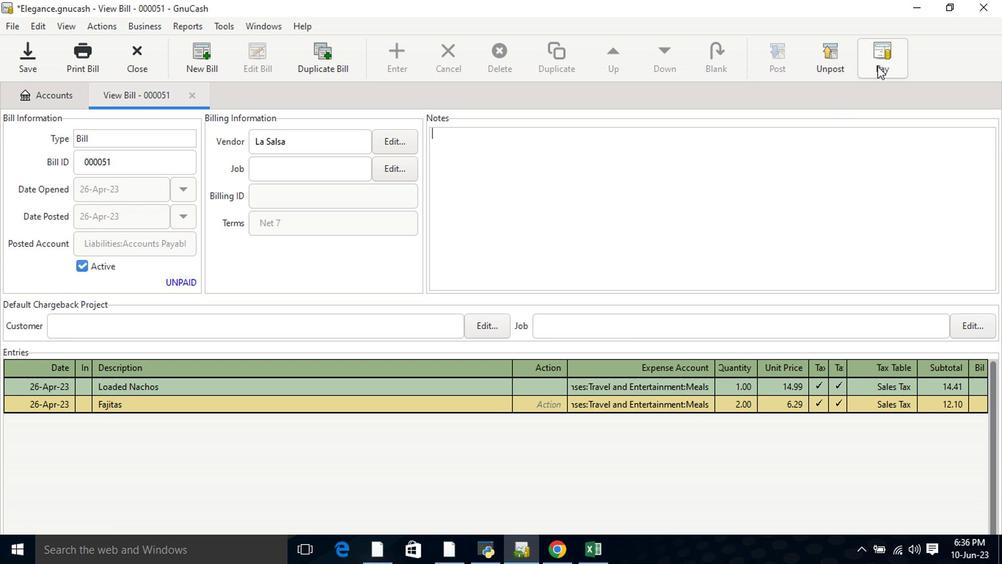 
Action: Mouse moved to (447, 292)
Screenshot: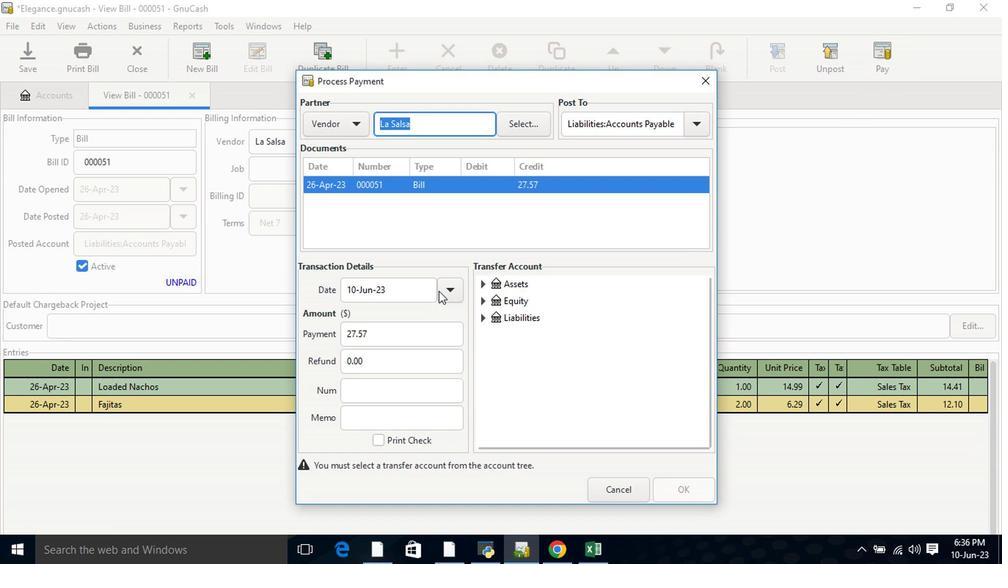 
Action: Mouse pressed left at (447, 292)
Screenshot: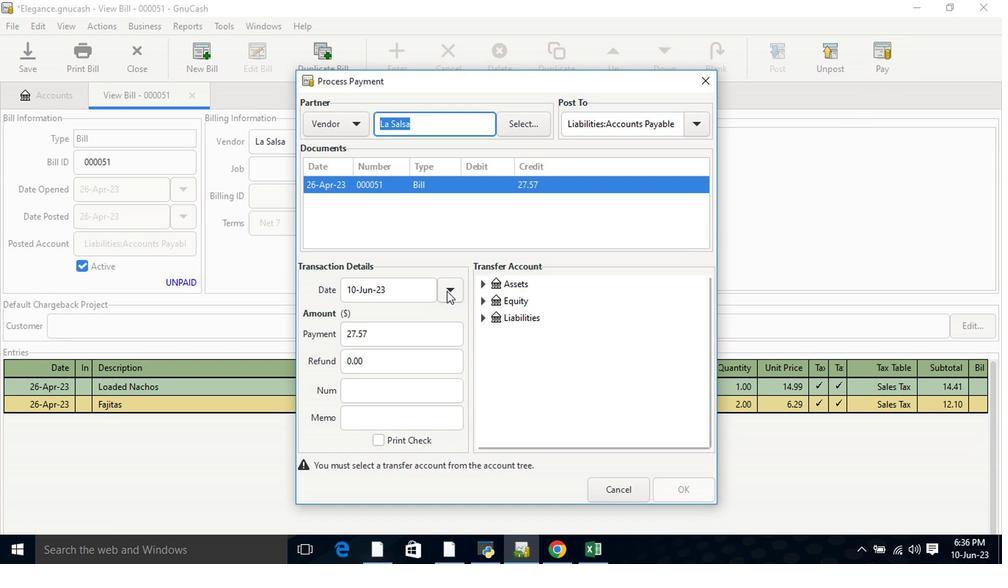 
Action: Mouse moved to (334, 314)
Screenshot: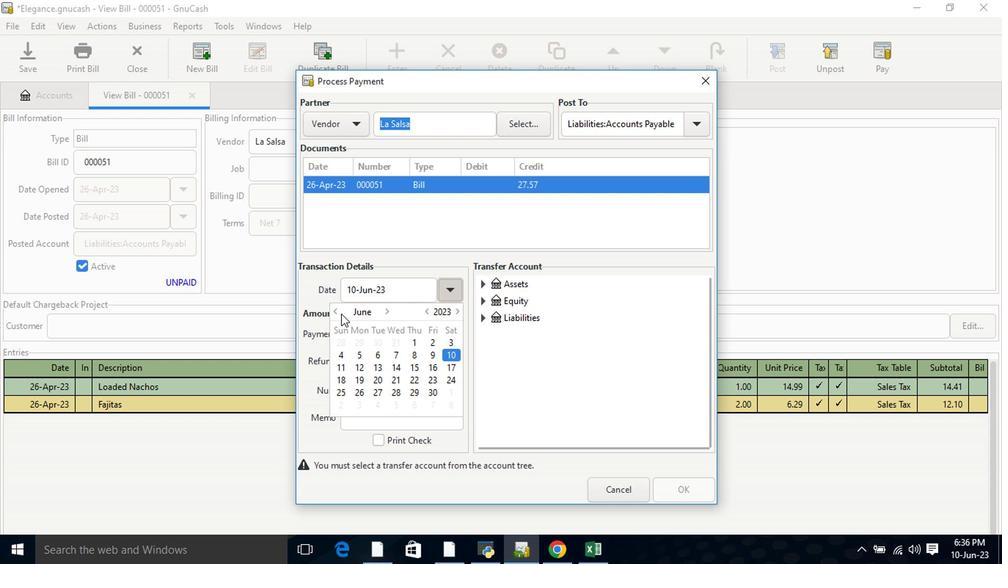 
Action: Mouse pressed left at (334, 314)
Screenshot: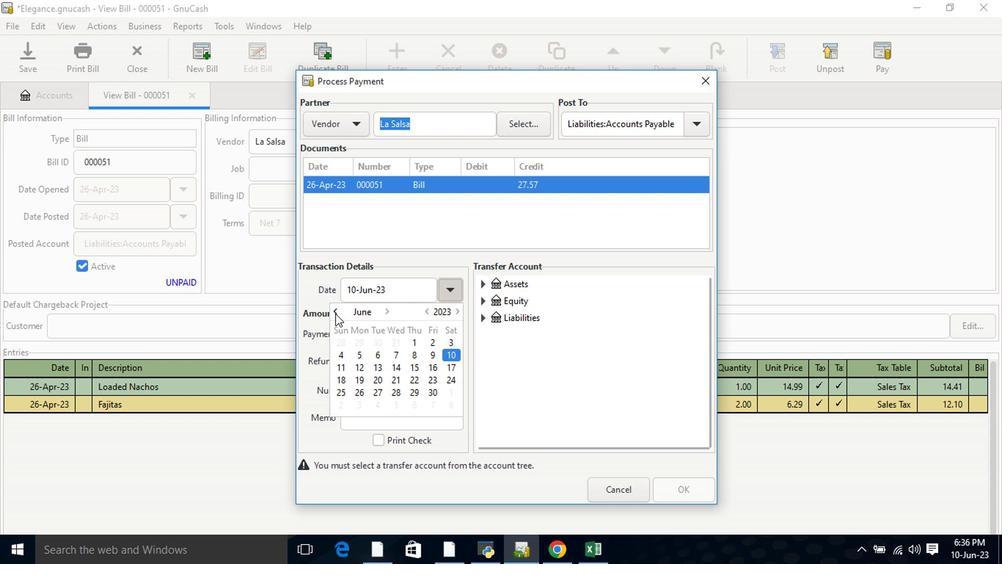 
Action: Mouse moved to (374, 344)
Screenshot: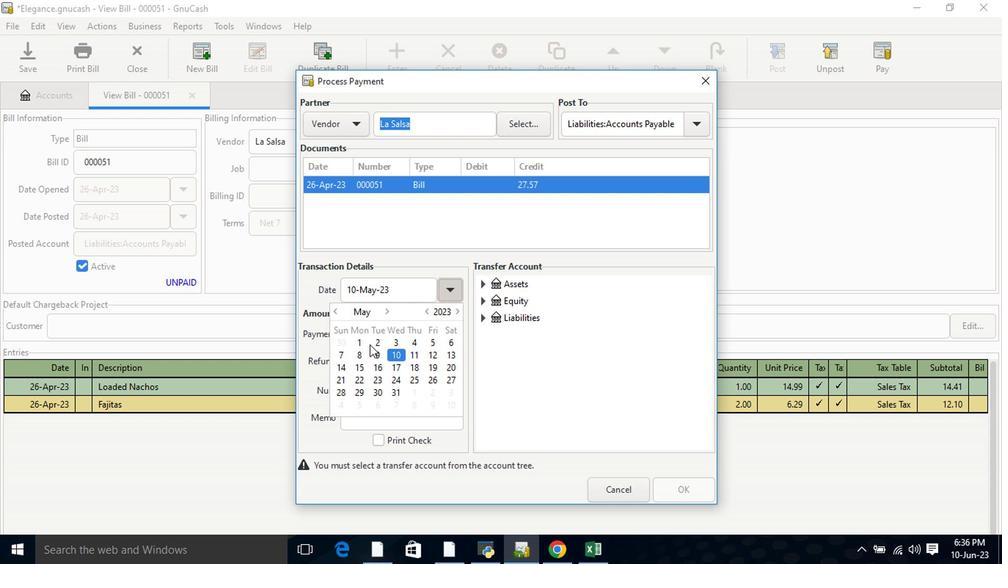
Action: Mouse pressed left at (374, 344)
Screenshot: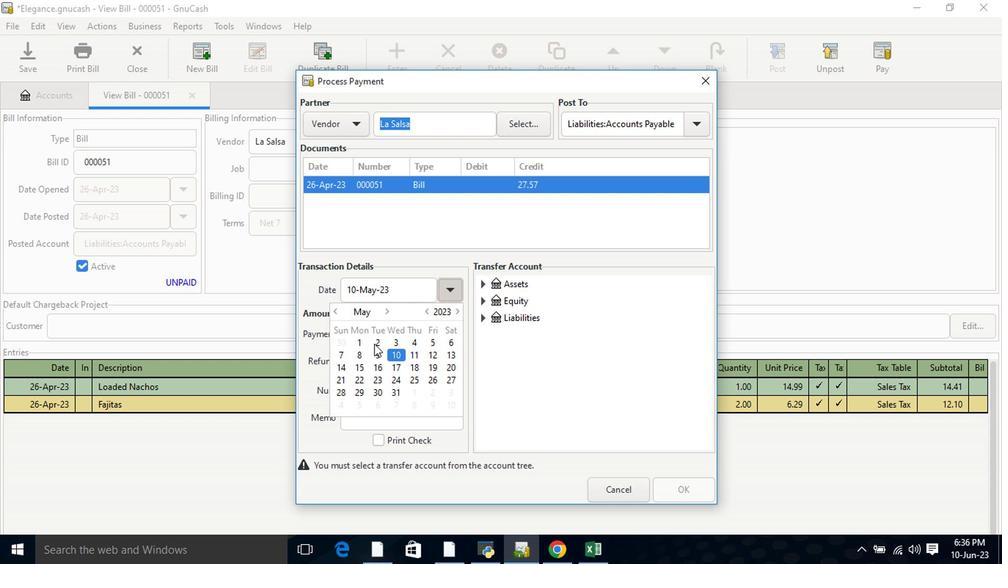 
Action: Mouse pressed left at (374, 344)
Screenshot: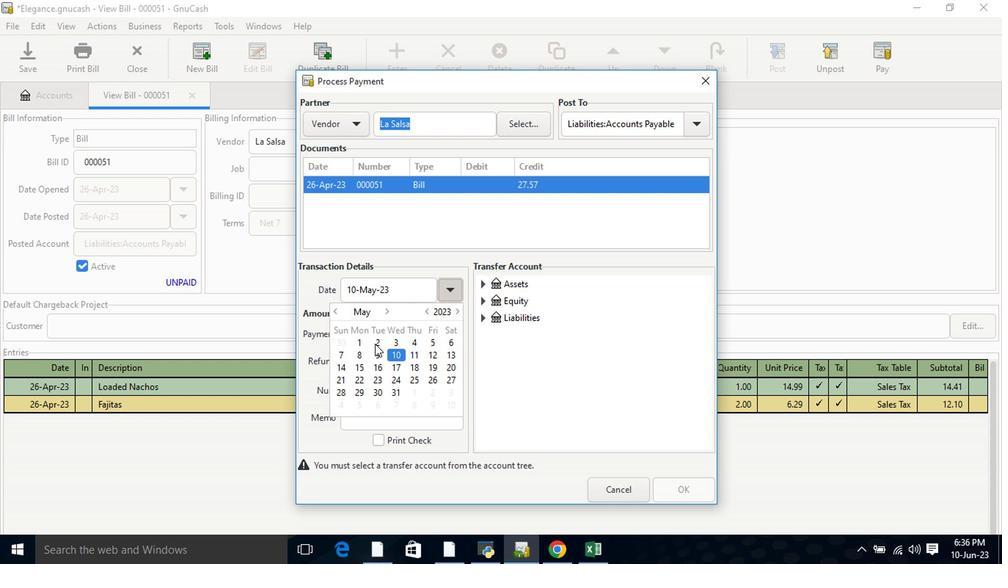 
Action: Mouse moved to (481, 284)
Screenshot: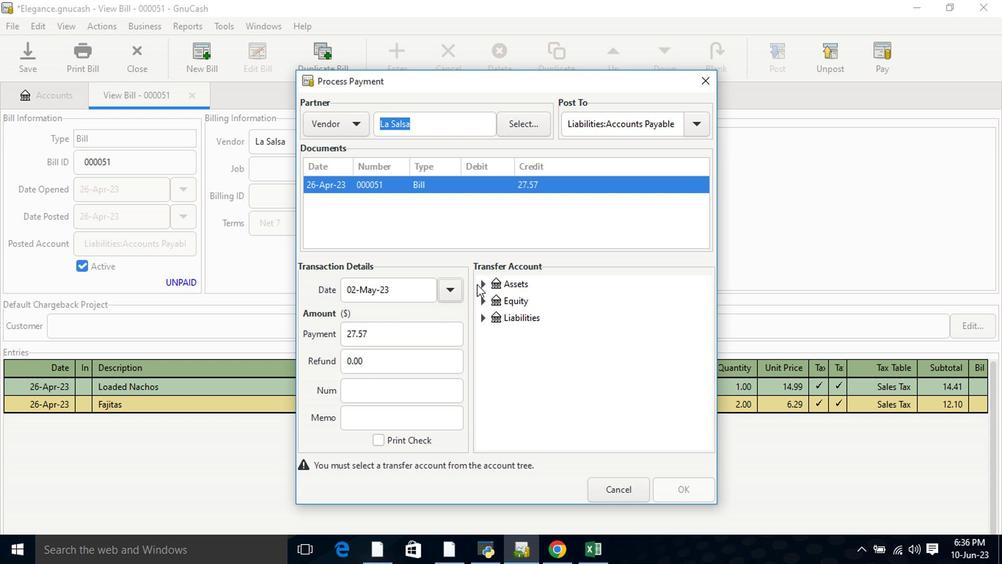 
Action: Mouse pressed left at (481, 284)
Screenshot: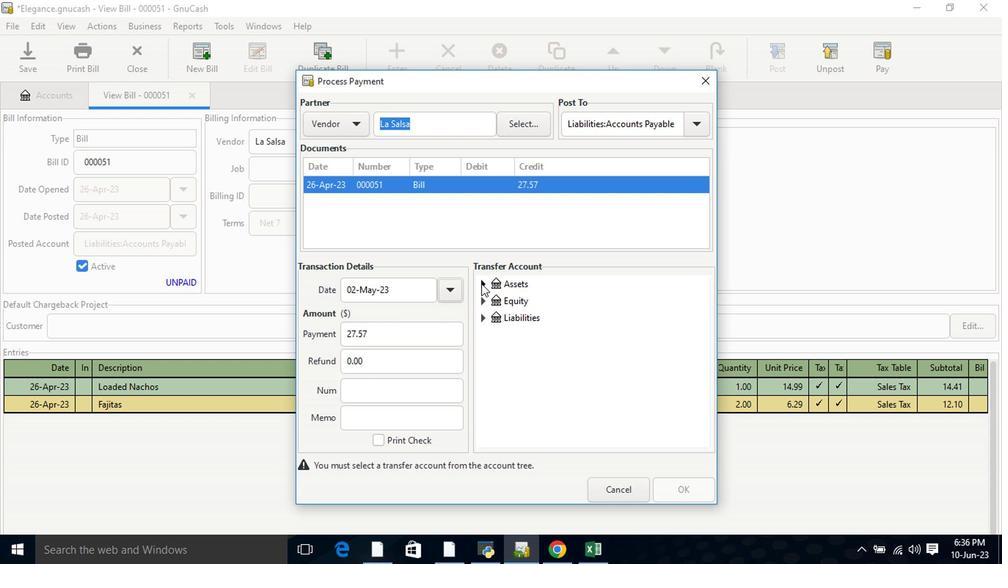 
Action: Mouse moved to (497, 299)
Screenshot: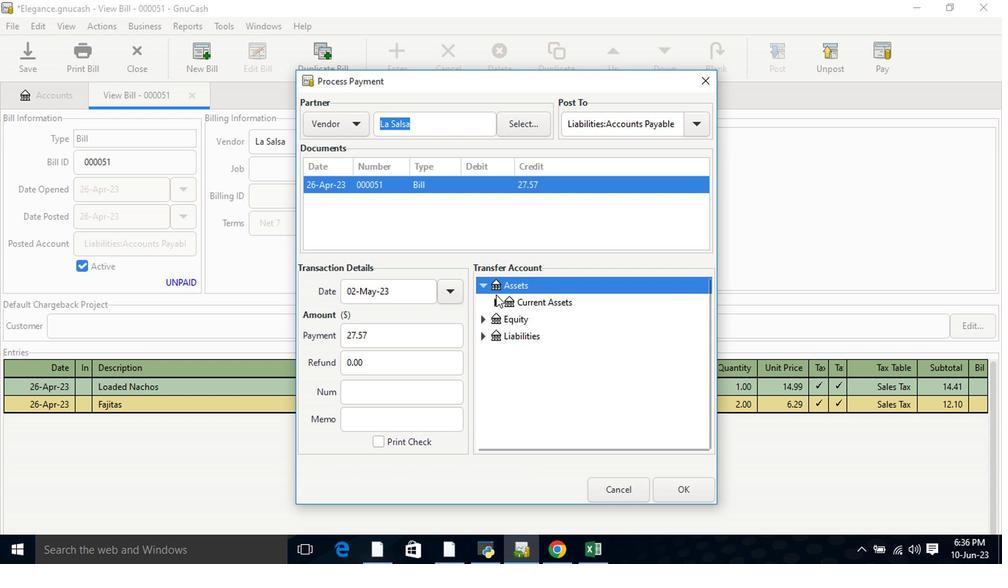 
Action: Mouse pressed left at (497, 299)
Screenshot: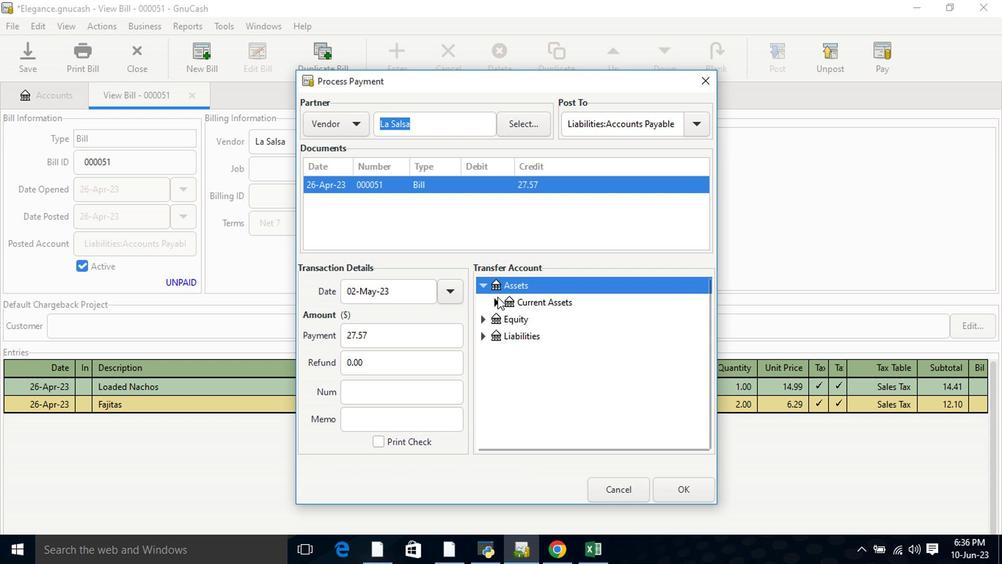 
Action: Mouse moved to (529, 317)
Screenshot: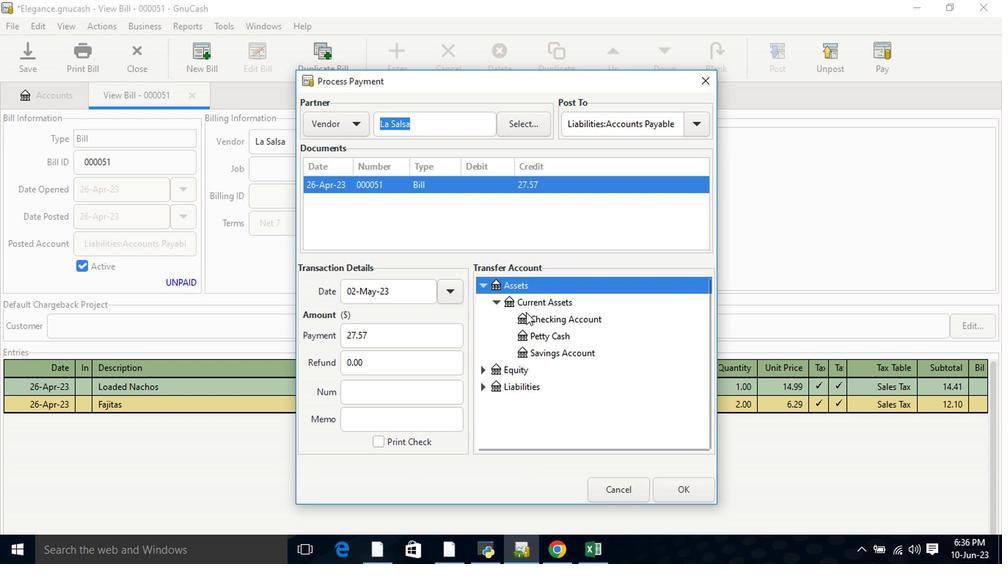 
Action: Mouse pressed left at (529, 317)
Screenshot: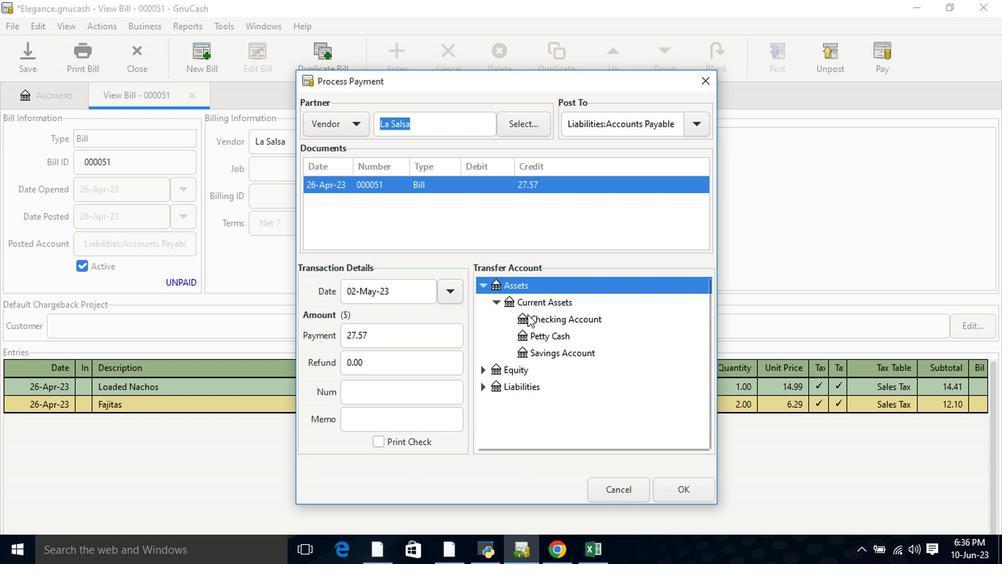 
Action: Mouse moved to (677, 492)
Screenshot: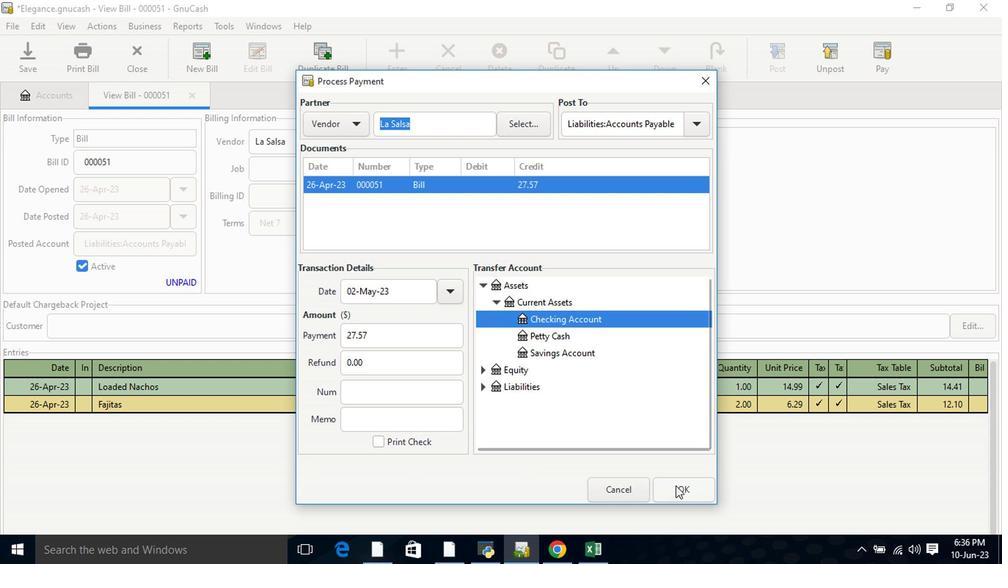 
Action: Mouse pressed left at (677, 492)
Screenshot: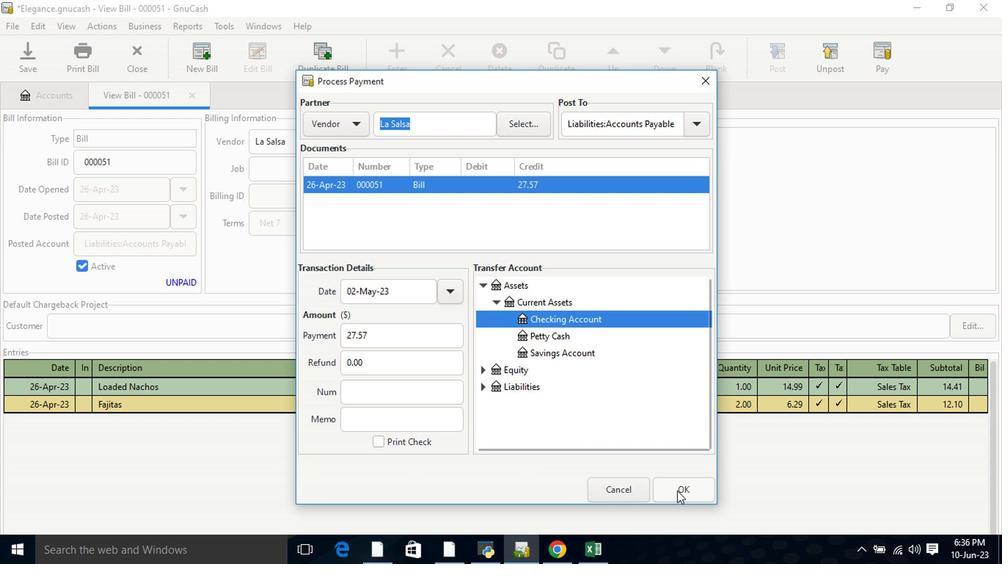 
Action: Mouse moved to (95, 62)
Screenshot: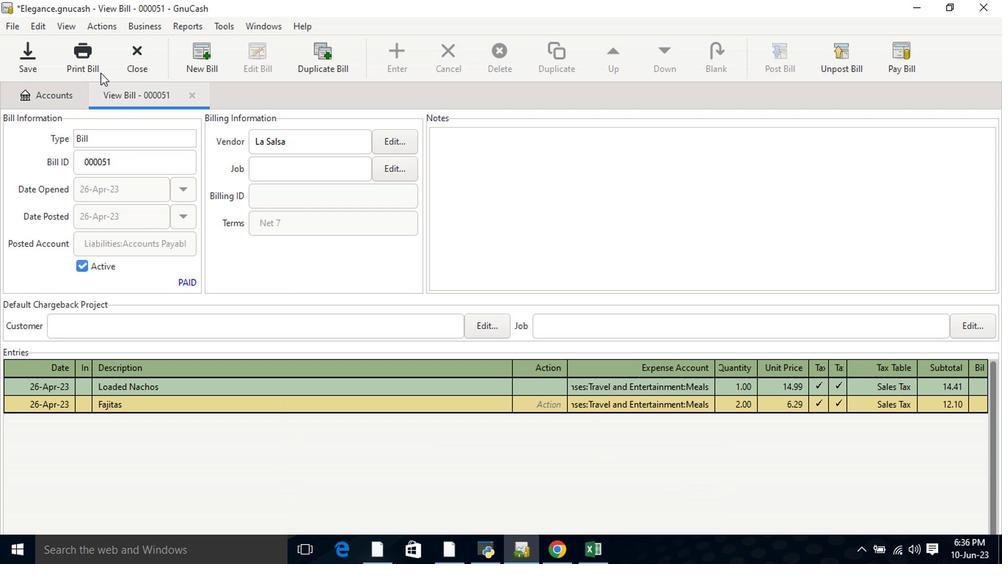 
Action: Mouse pressed left at (95, 62)
Screenshot: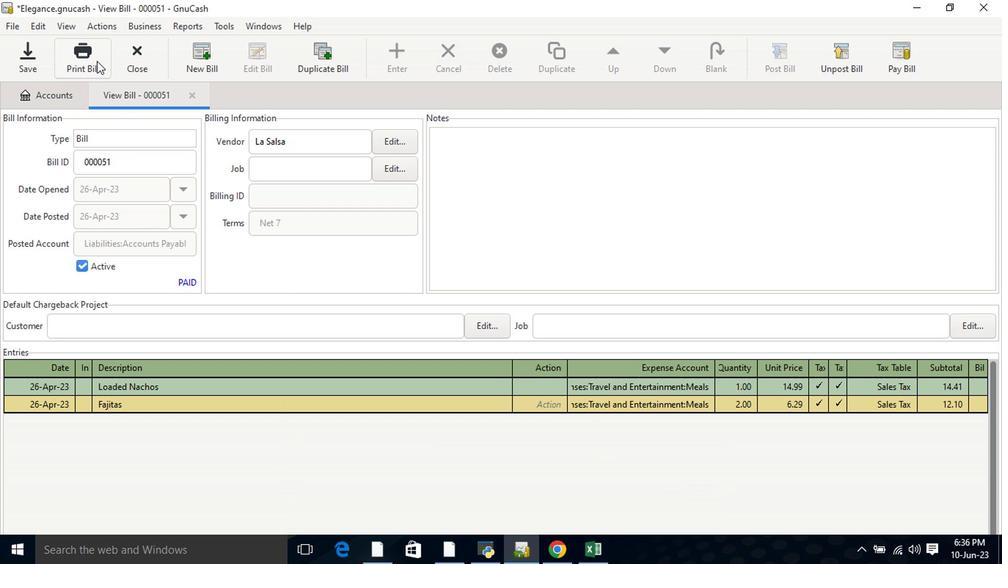 
Action: Mouse moved to (499, 451)
Screenshot: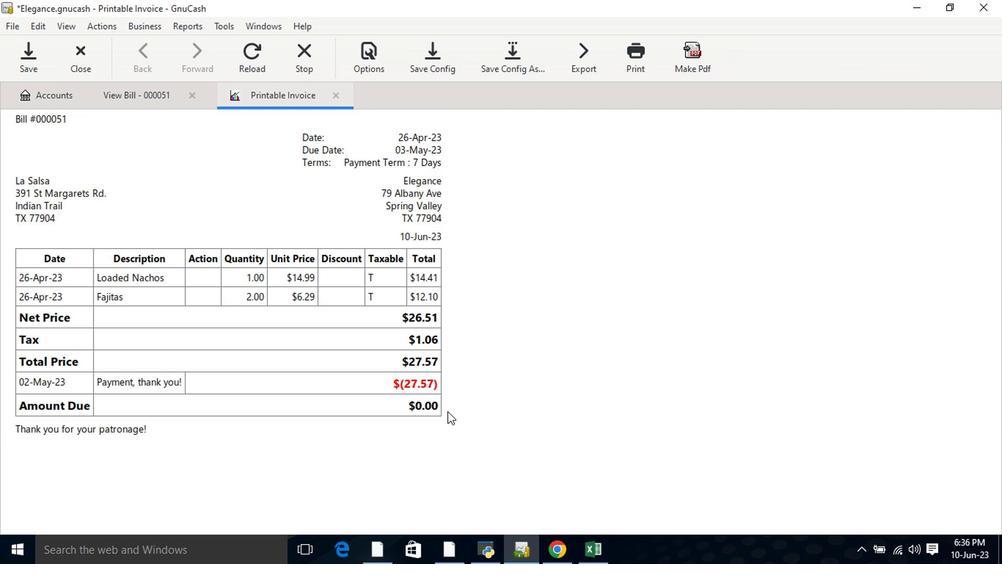 
